 Task: Look for space in Bunbury, Australia from 7th July, 2023 to 15th July, 2023 for 6 adults in price range Rs.15000 to Rs.20000. Place can be entire place with 3 bedrooms having 3 beds and 3 bathrooms. Property type can be guest house. Amenities needed are: washing machine, . Booking option can be shelf check-in. Required host language is English.
Action: Mouse moved to (462, 95)
Screenshot: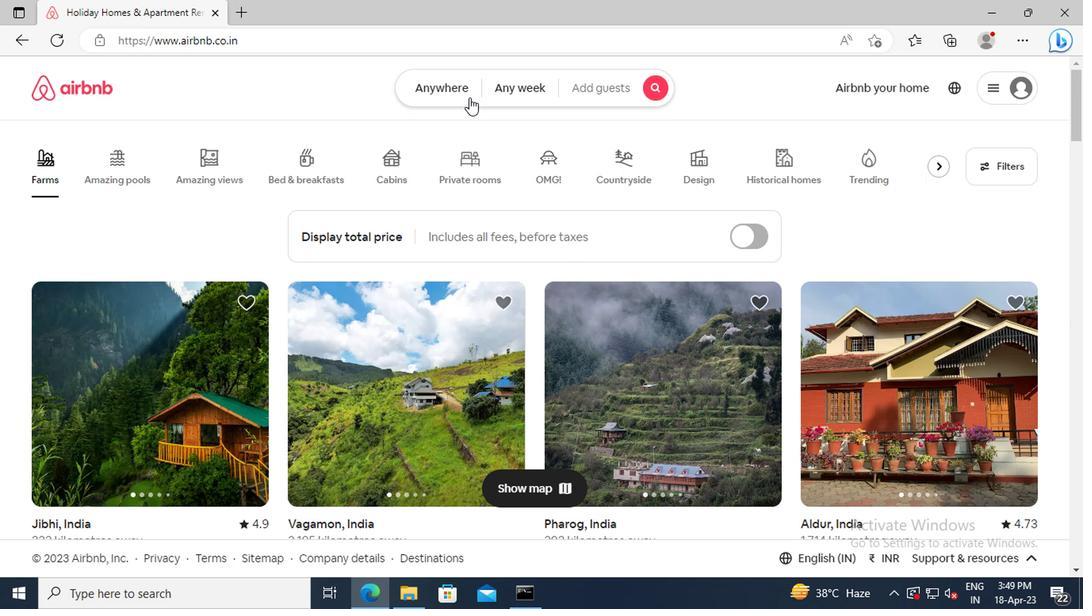 
Action: Mouse pressed left at (462, 95)
Screenshot: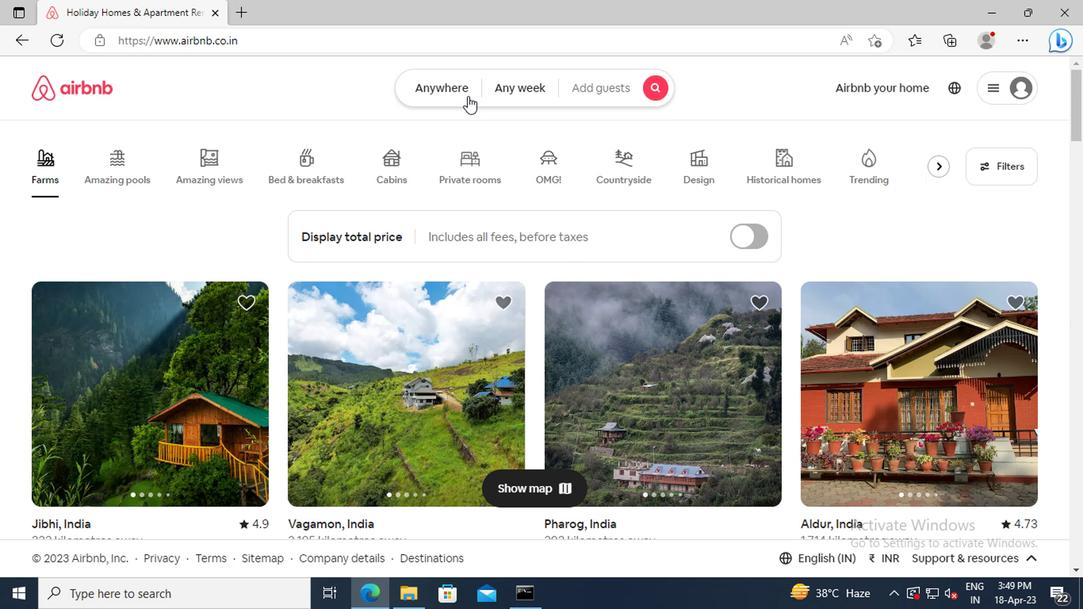
Action: Mouse moved to (333, 151)
Screenshot: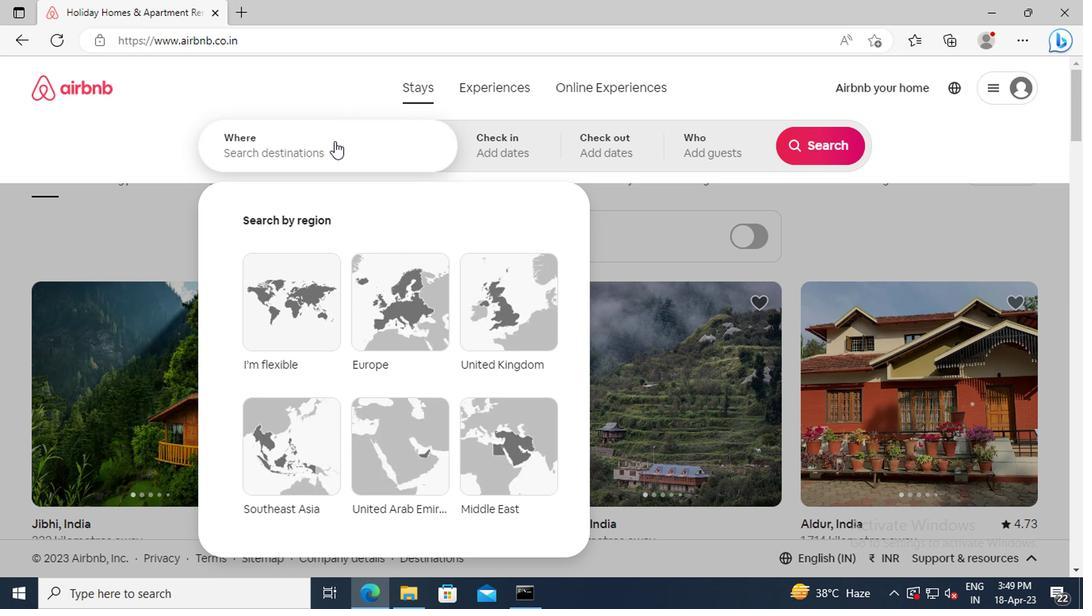 
Action: Mouse pressed left at (333, 151)
Screenshot: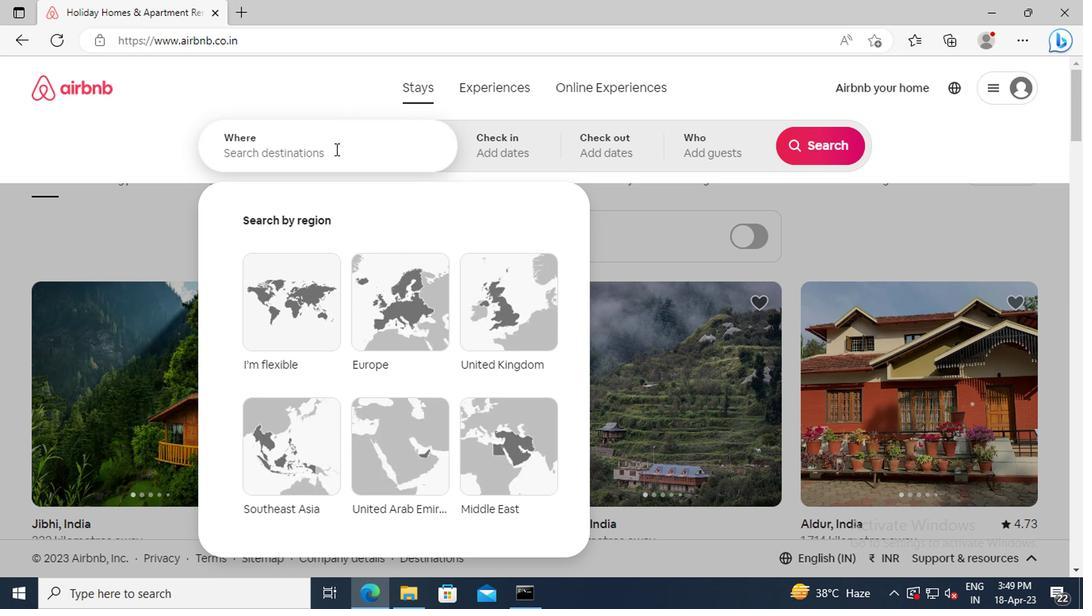 
Action: Key pressed <Key.shift>BUNBURY,<Key.space><Key.shift_r>AUSTRALIA<Key.enter>
Screenshot: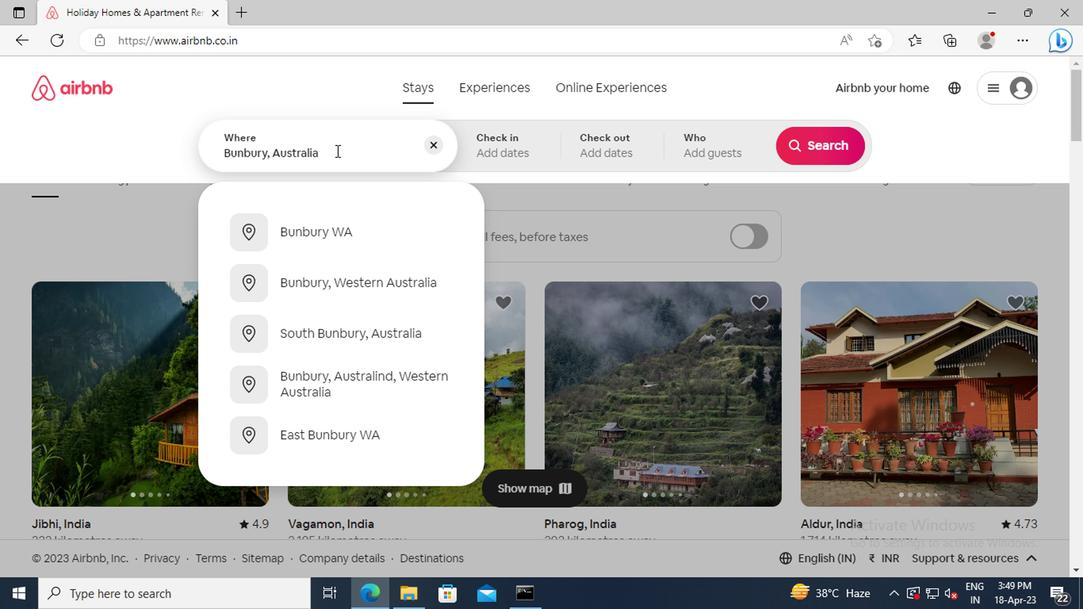 
Action: Mouse moved to (799, 274)
Screenshot: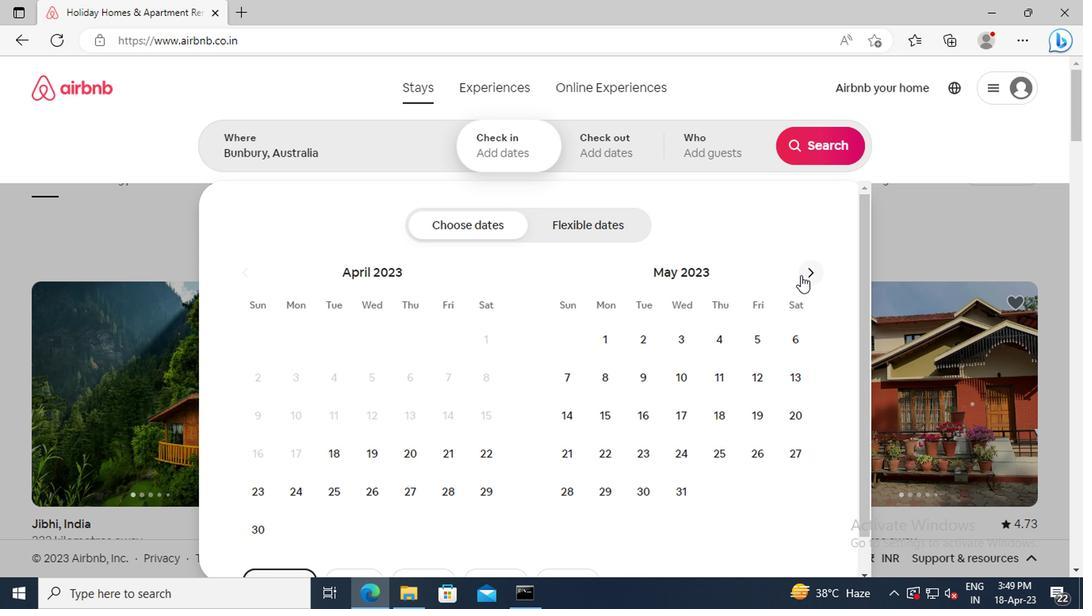 
Action: Mouse pressed left at (799, 274)
Screenshot: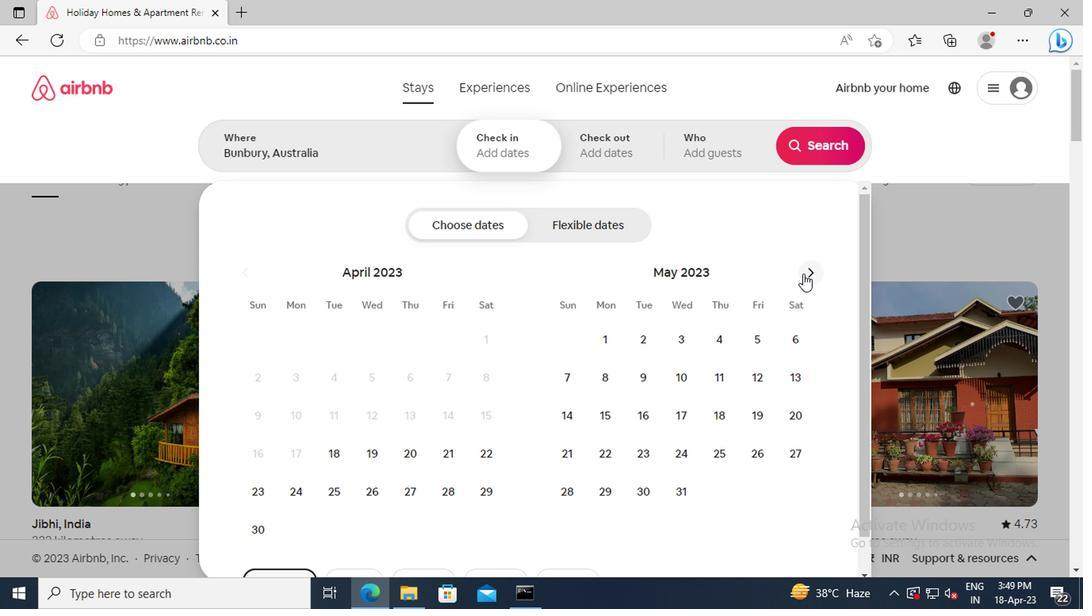 
Action: Mouse moved to (802, 273)
Screenshot: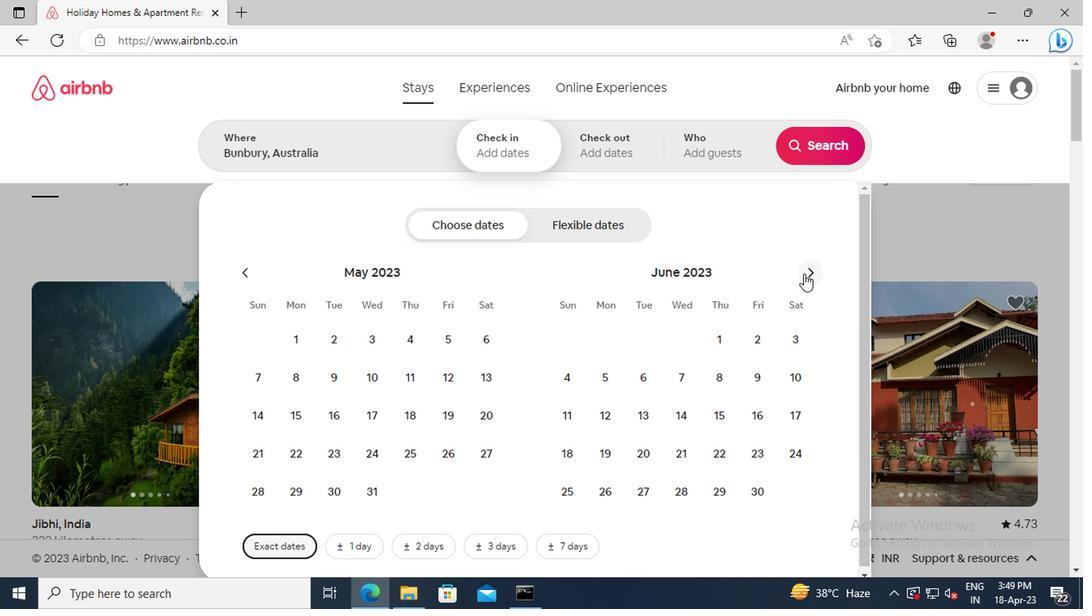 
Action: Mouse pressed left at (802, 273)
Screenshot: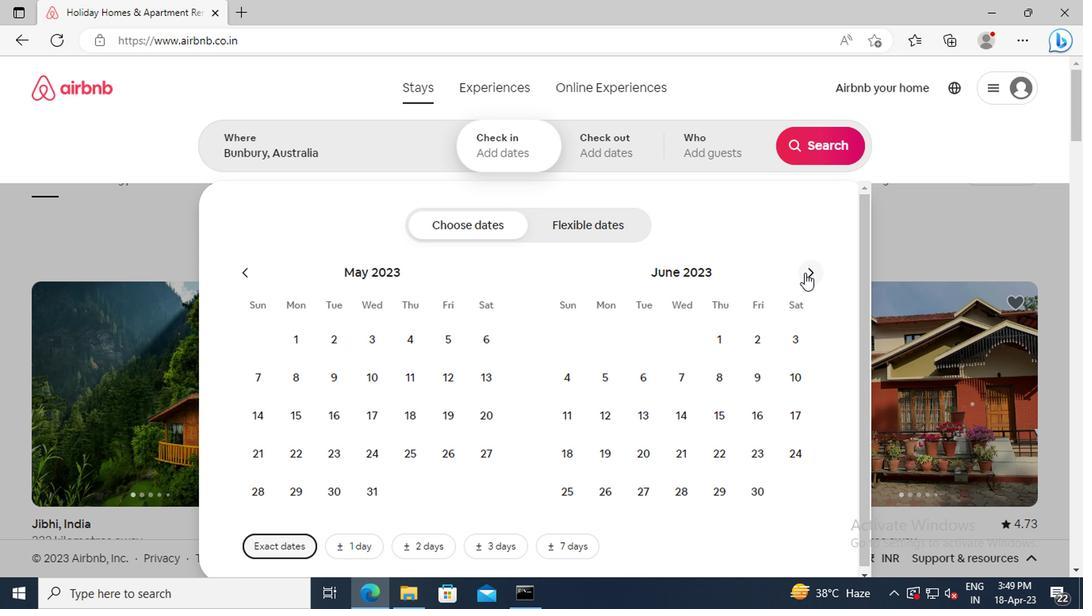 
Action: Mouse moved to (759, 369)
Screenshot: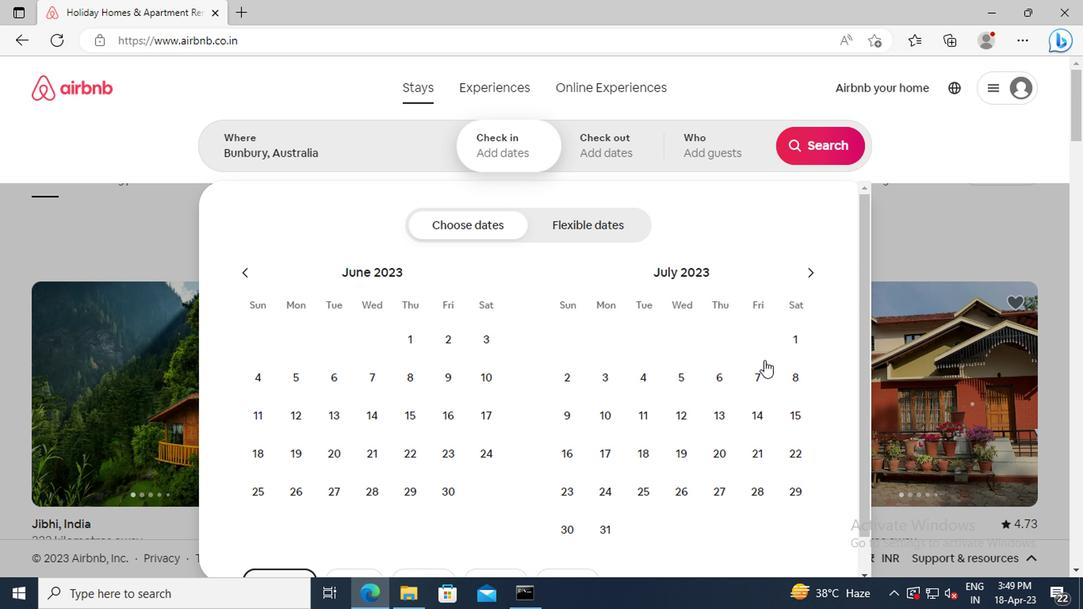 
Action: Mouse pressed left at (759, 369)
Screenshot: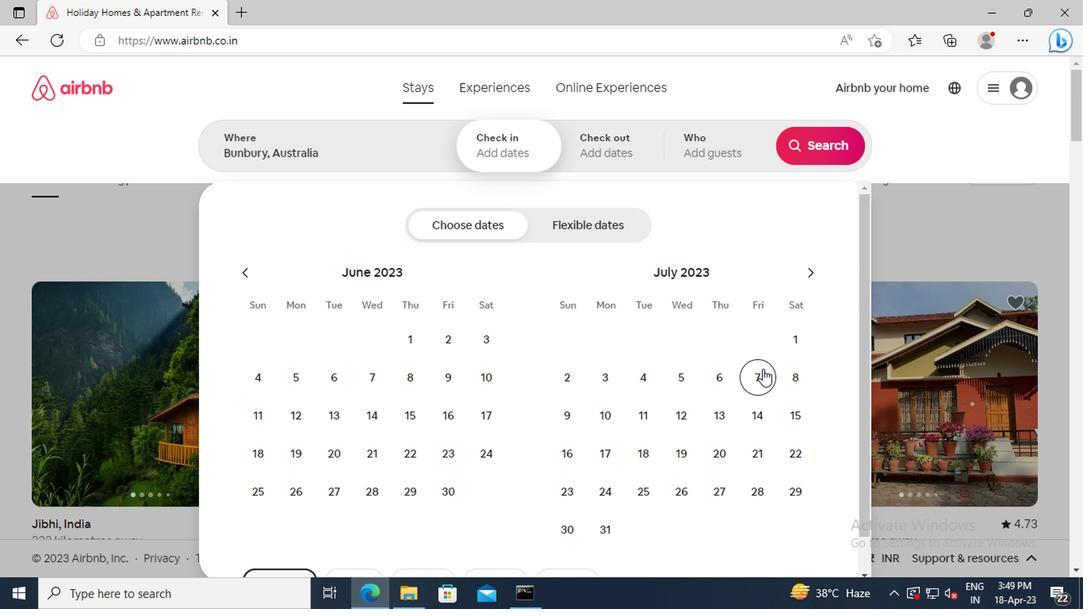 
Action: Mouse moved to (786, 416)
Screenshot: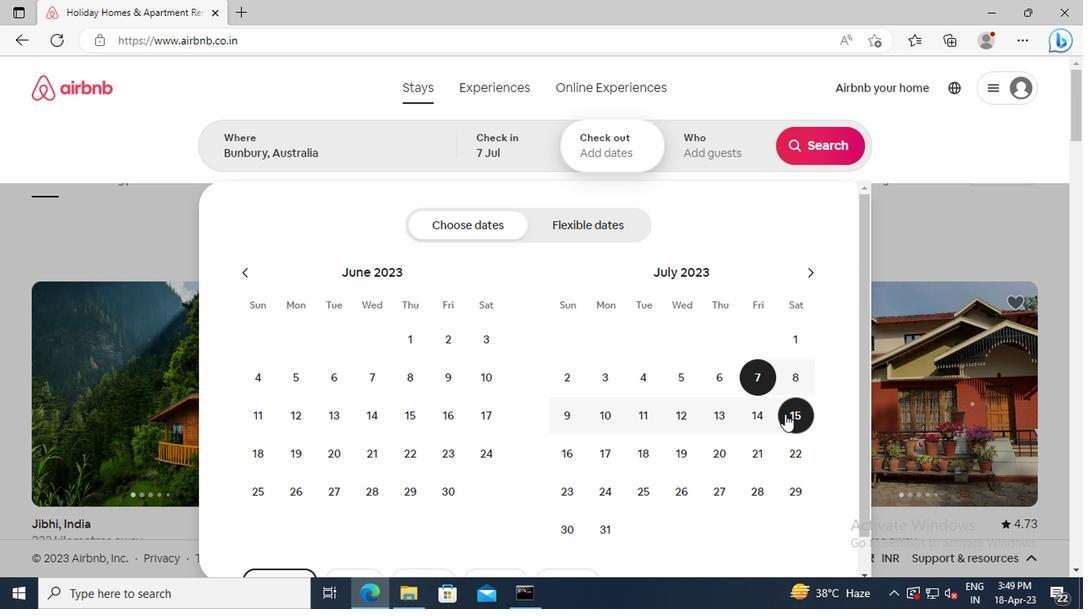 
Action: Mouse pressed left at (786, 416)
Screenshot: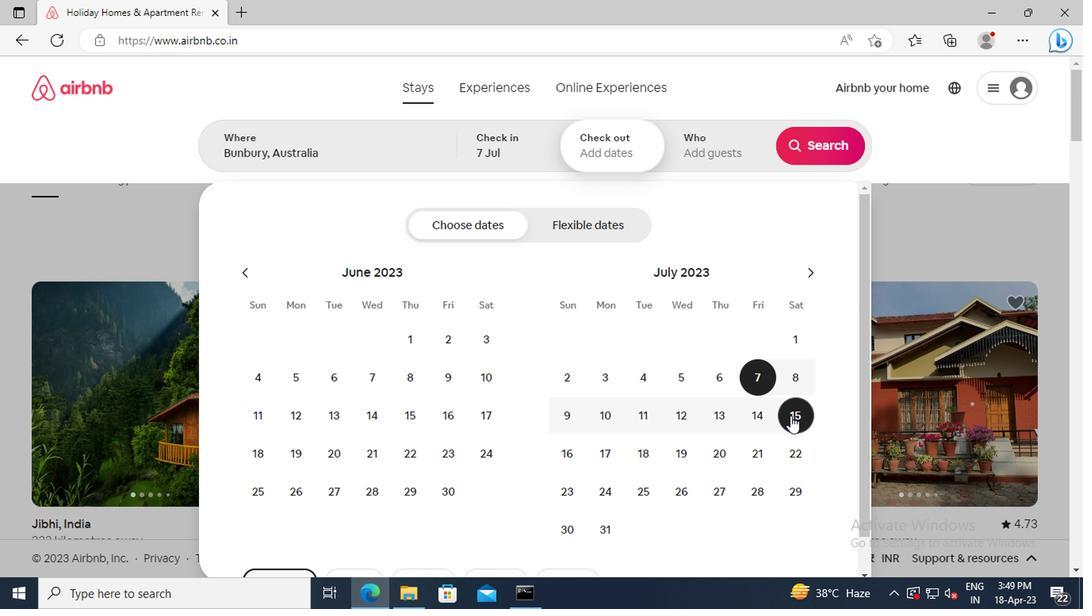 
Action: Mouse moved to (703, 145)
Screenshot: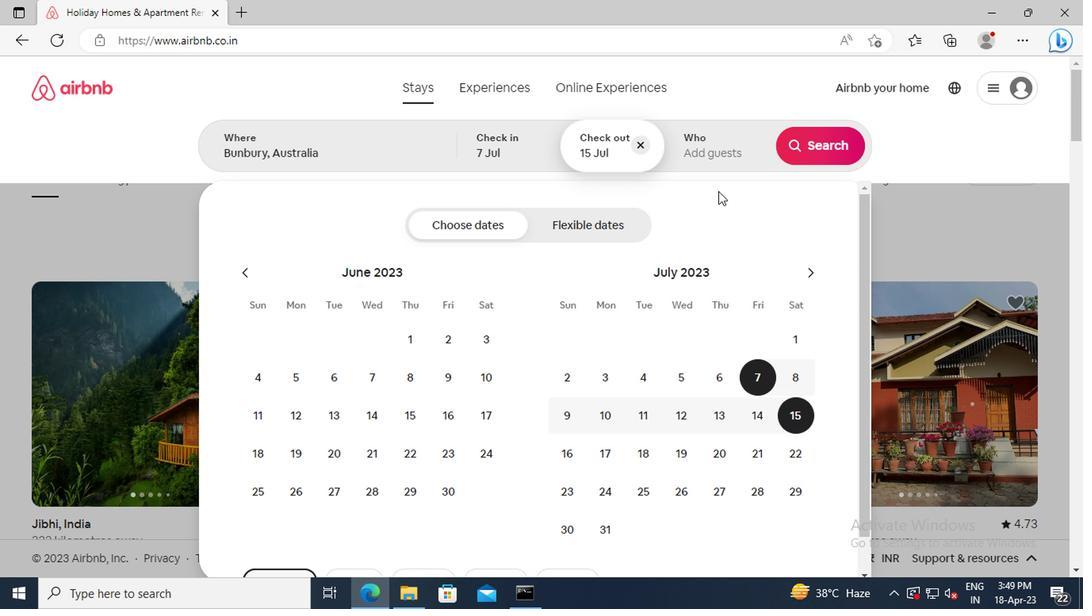 
Action: Mouse pressed left at (703, 145)
Screenshot: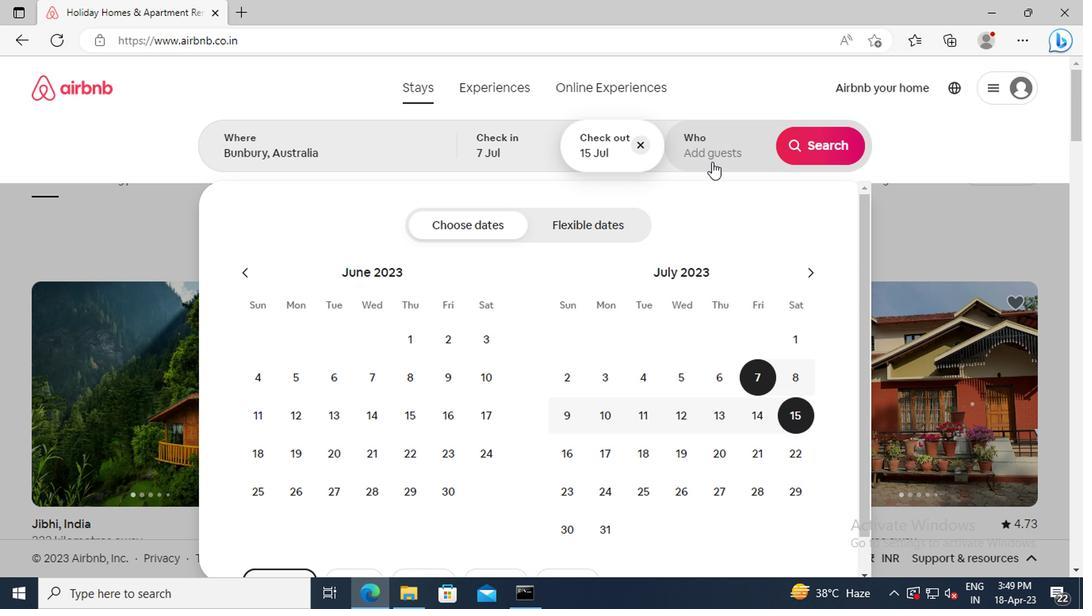 
Action: Mouse moved to (824, 238)
Screenshot: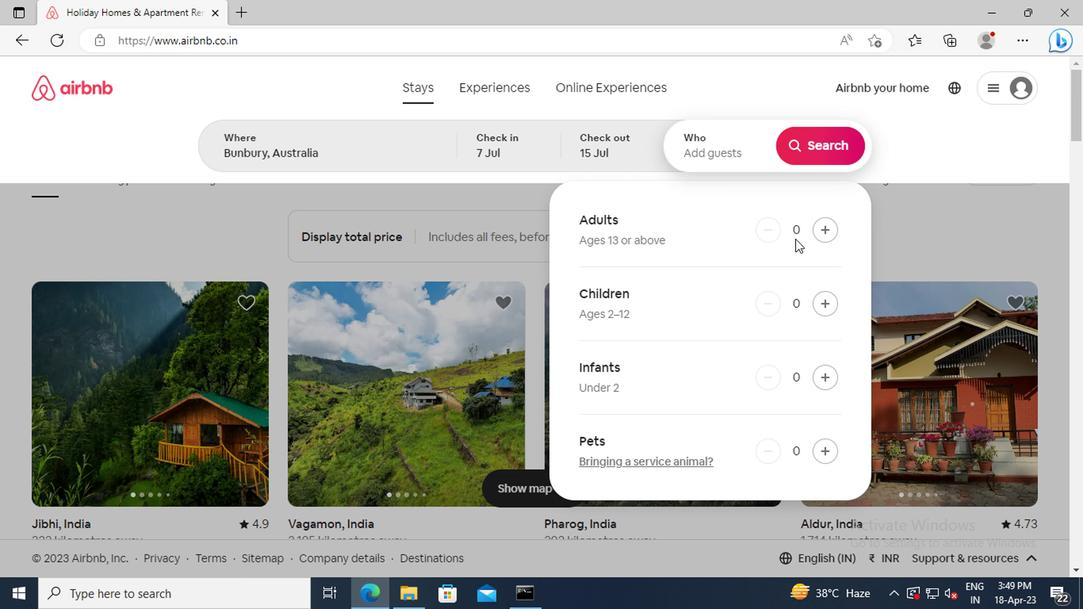 
Action: Mouse pressed left at (824, 238)
Screenshot: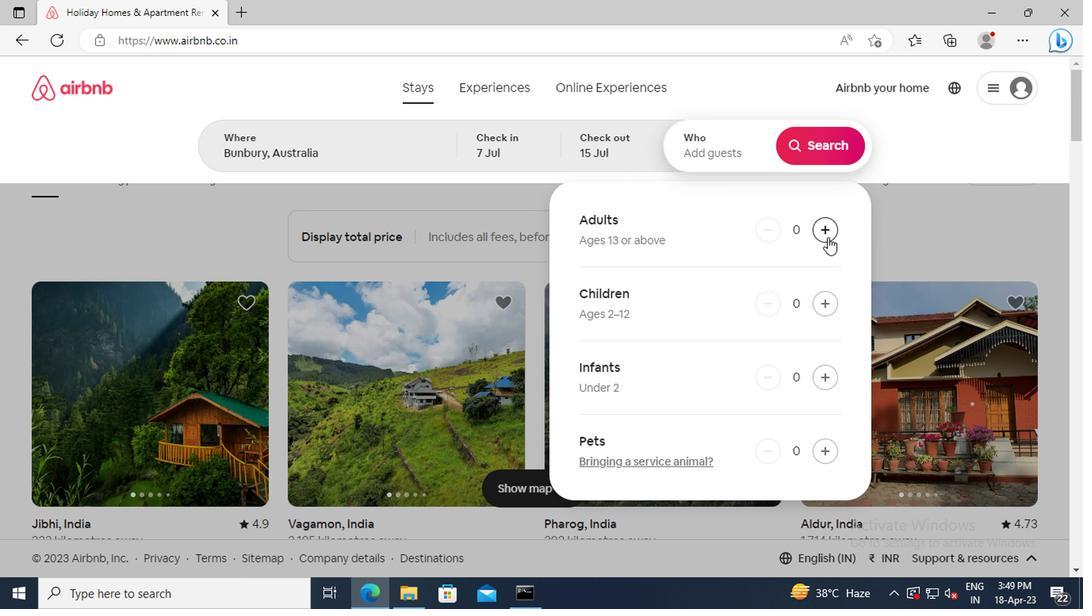 
Action: Mouse pressed left at (824, 238)
Screenshot: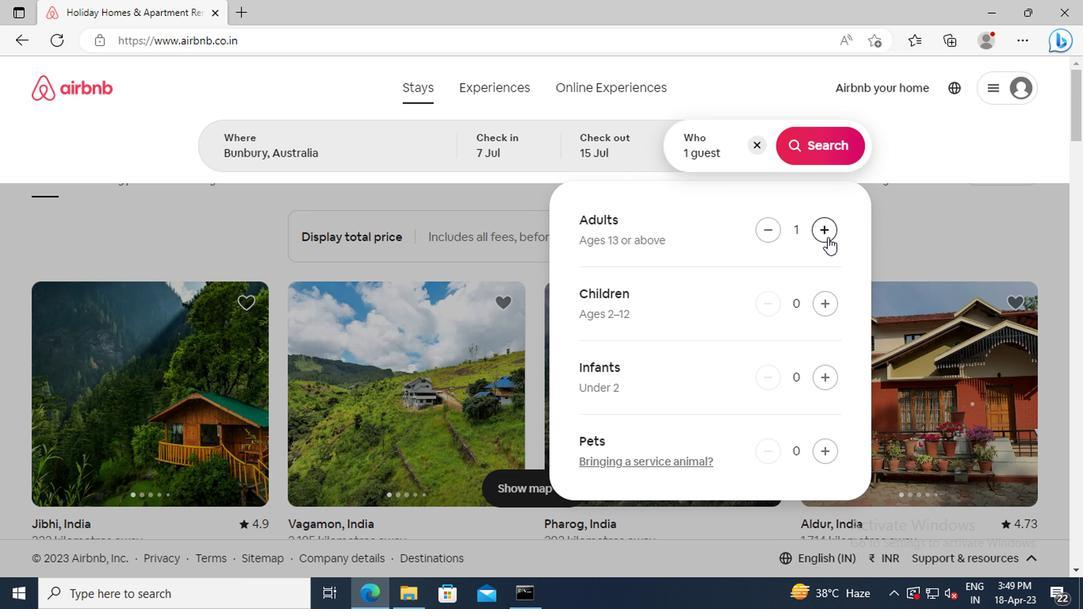 
Action: Mouse pressed left at (824, 238)
Screenshot: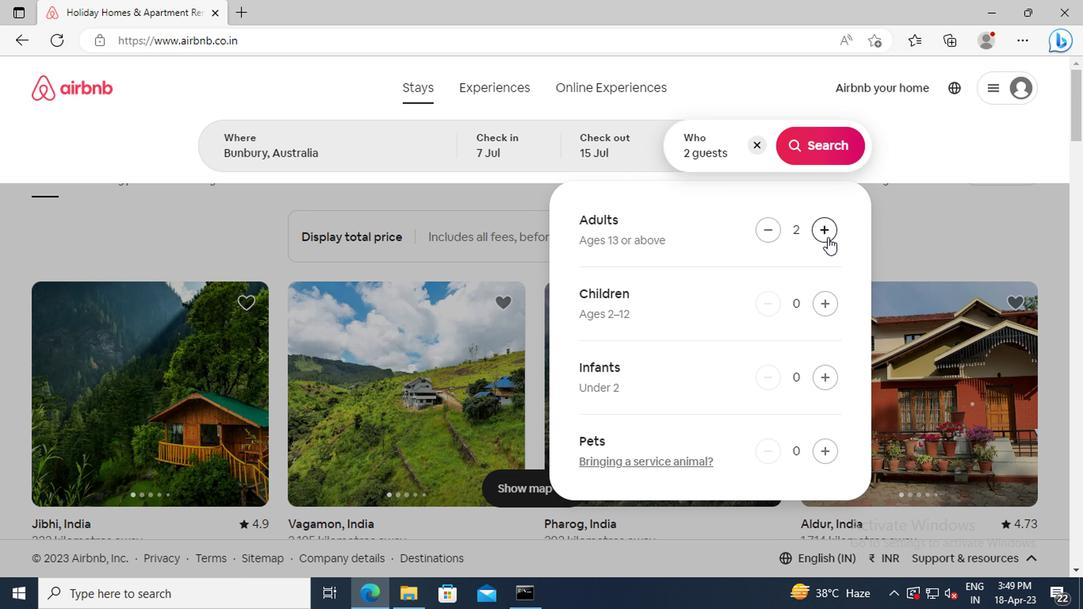 
Action: Mouse pressed left at (824, 238)
Screenshot: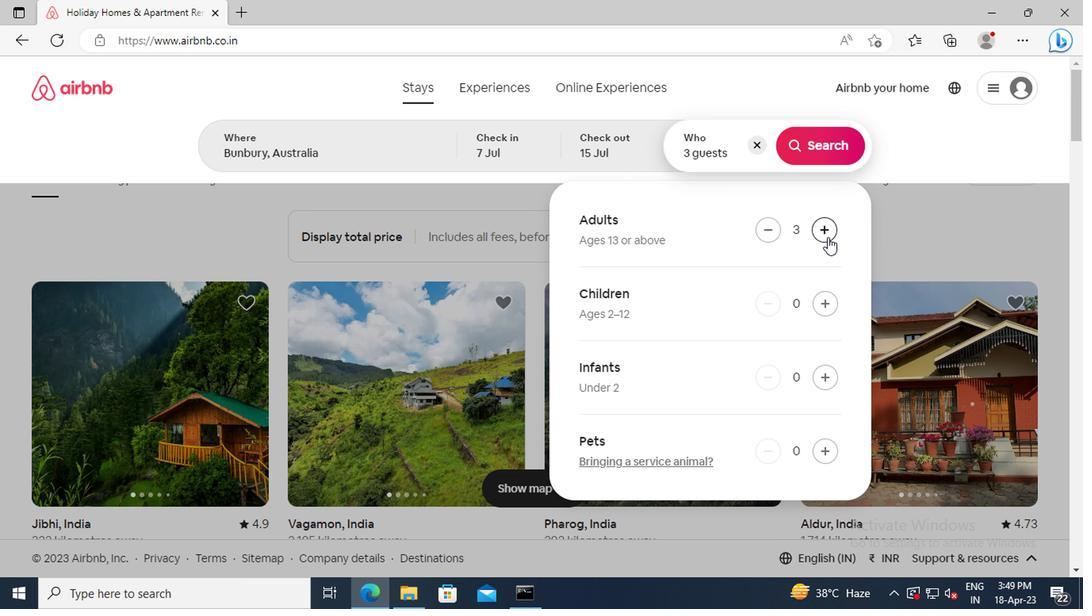 
Action: Mouse pressed left at (824, 238)
Screenshot: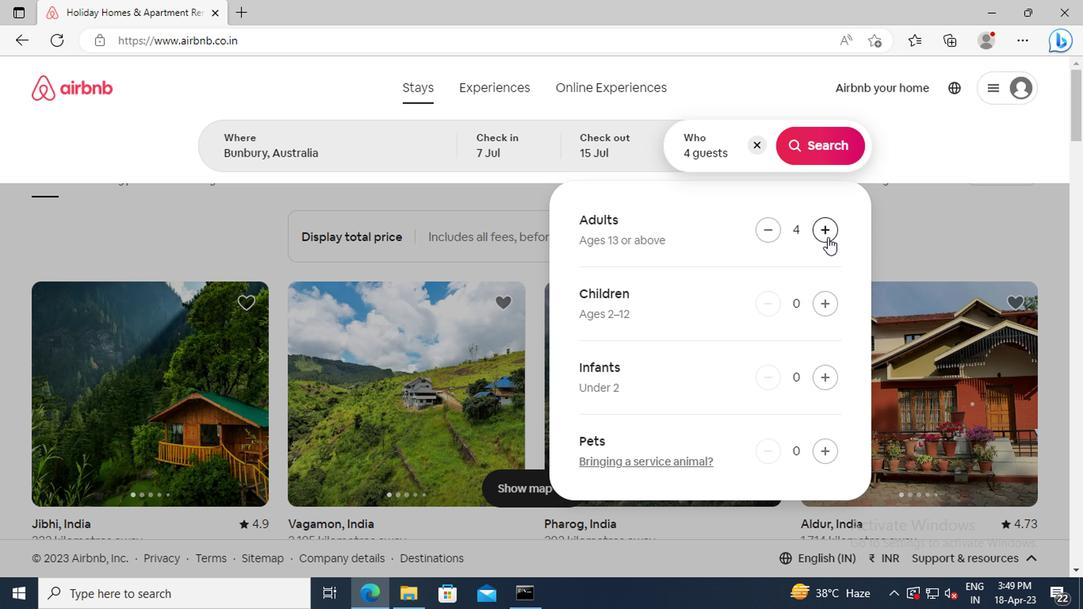 
Action: Mouse pressed left at (824, 238)
Screenshot: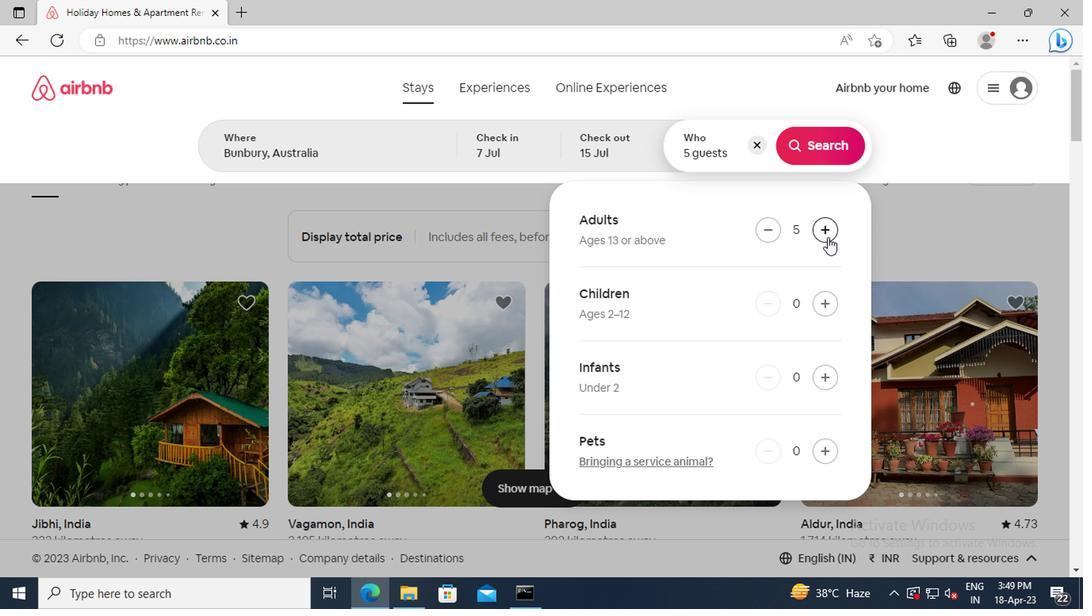 
Action: Mouse moved to (831, 150)
Screenshot: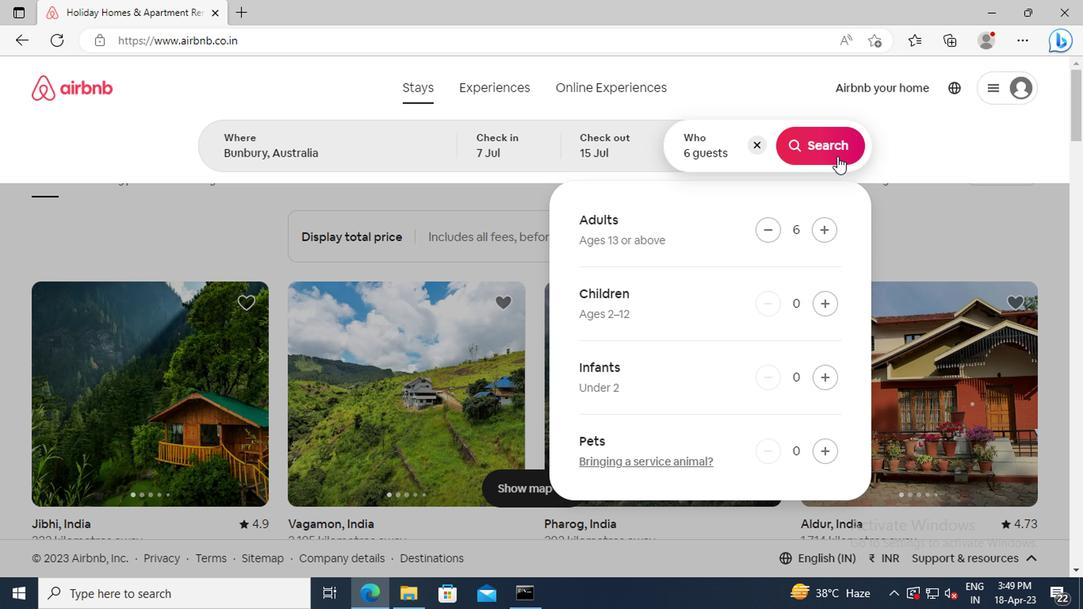 
Action: Mouse pressed left at (831, 150)
Screenshot: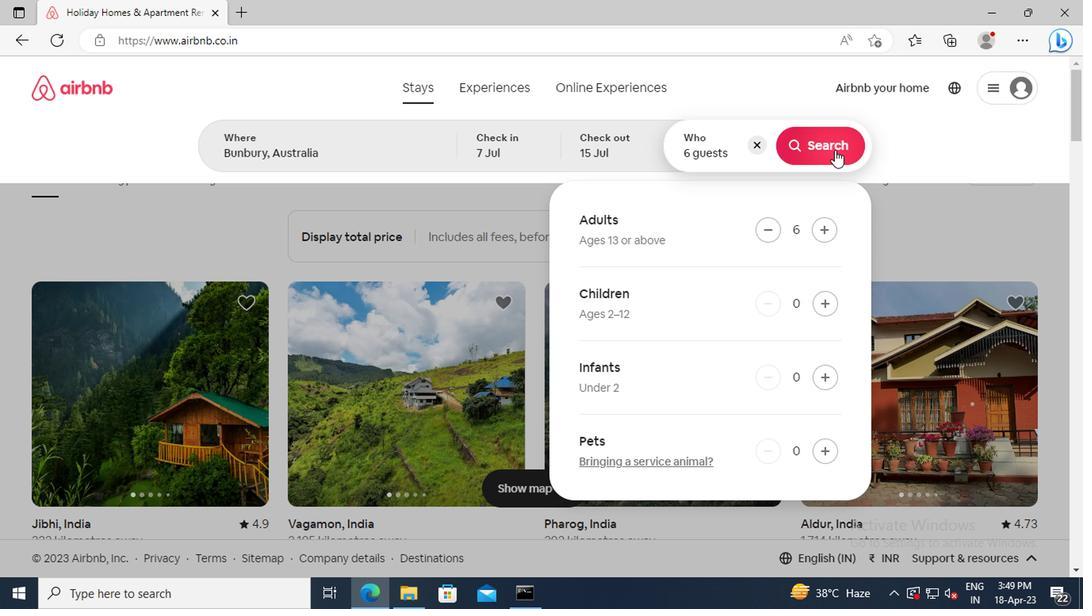 
Action: Mouse moved to (1004, 153)
Screenshot: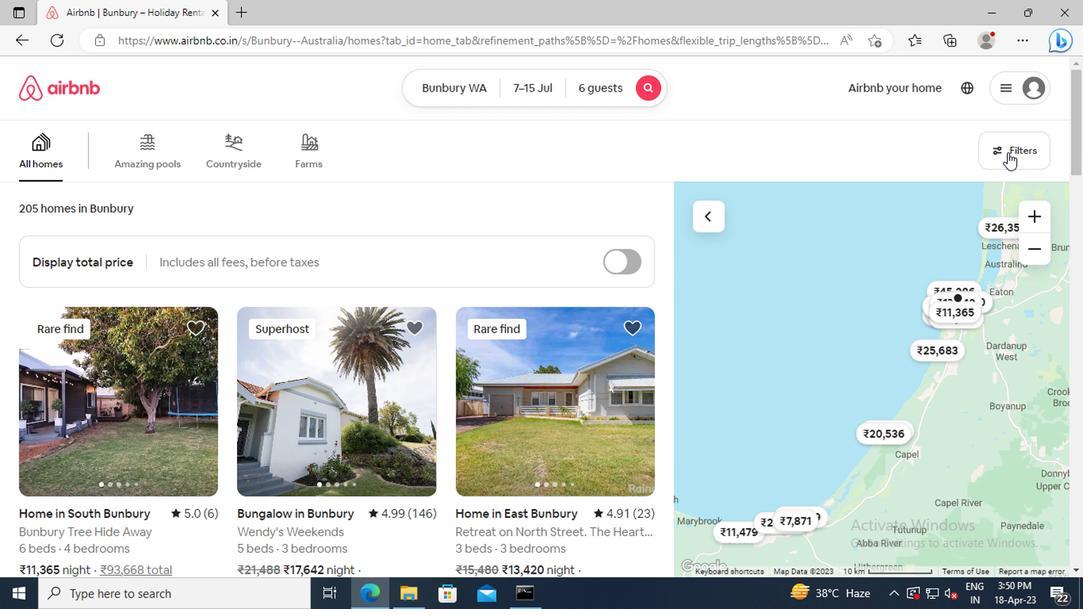 
Action: Mouse pressed left at (1004, 153)
Screenshot: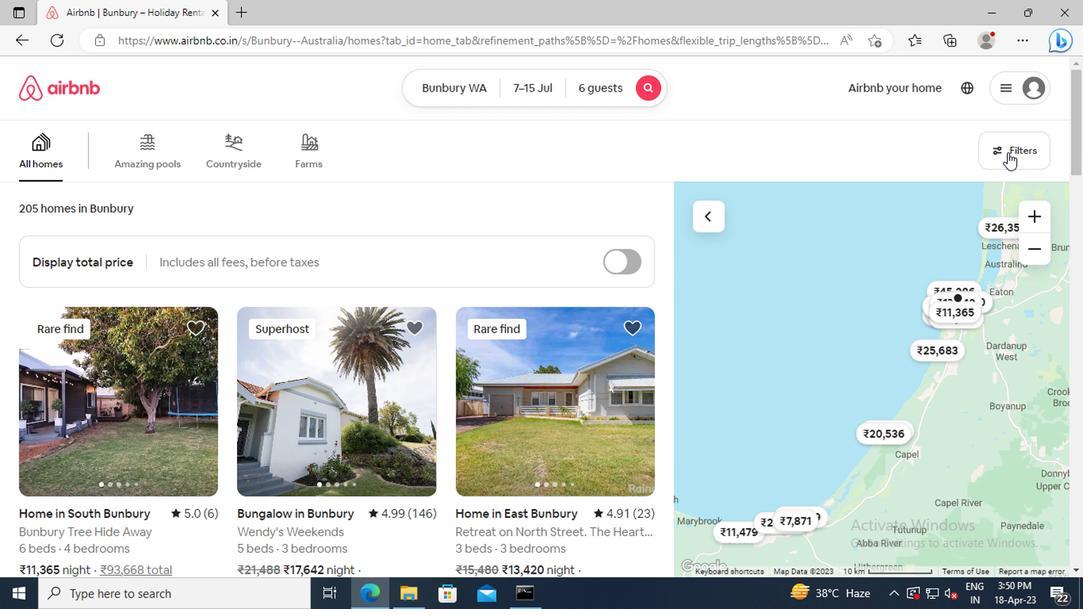 
Action: Mouse moved to (344, 351)
Screenshot: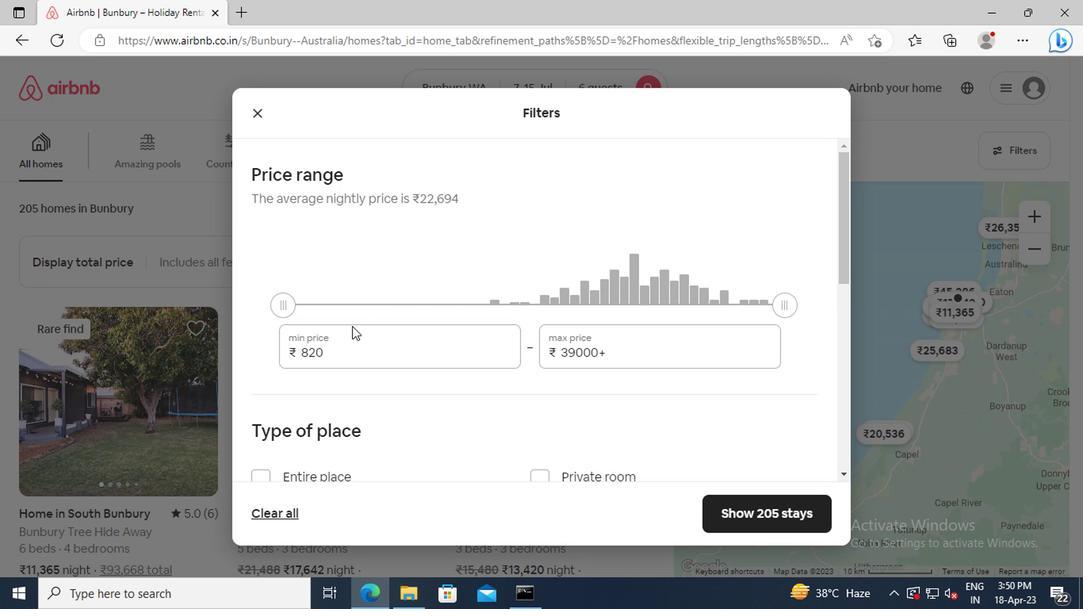 
Action: Mouse pressed left at (344, 351)
Screenshot: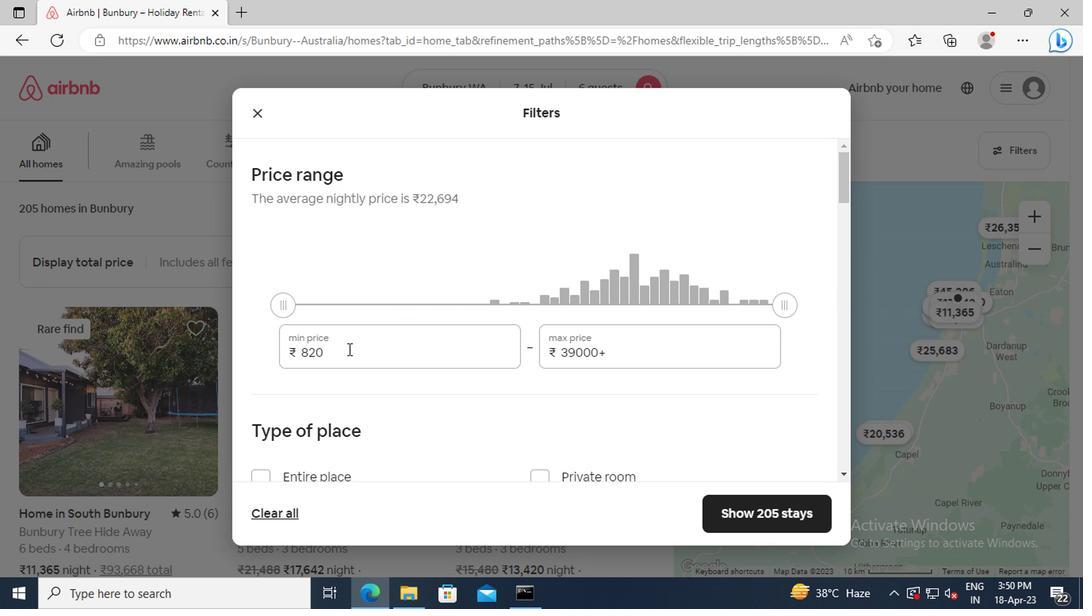 
Action: Key pressed <Key.backspace><Key.backspace><Key.backspace>15000<Key.tab><Key.delete>20000
Screenshot: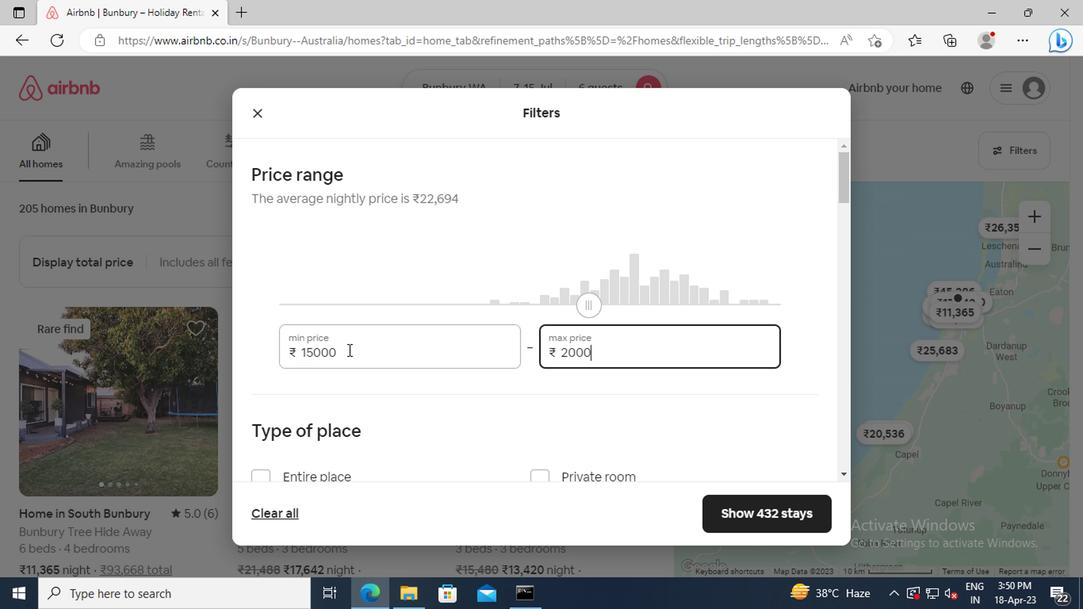 
Action: Mouse scrolled (344, 350) with delta (0, -1)
Screenshot: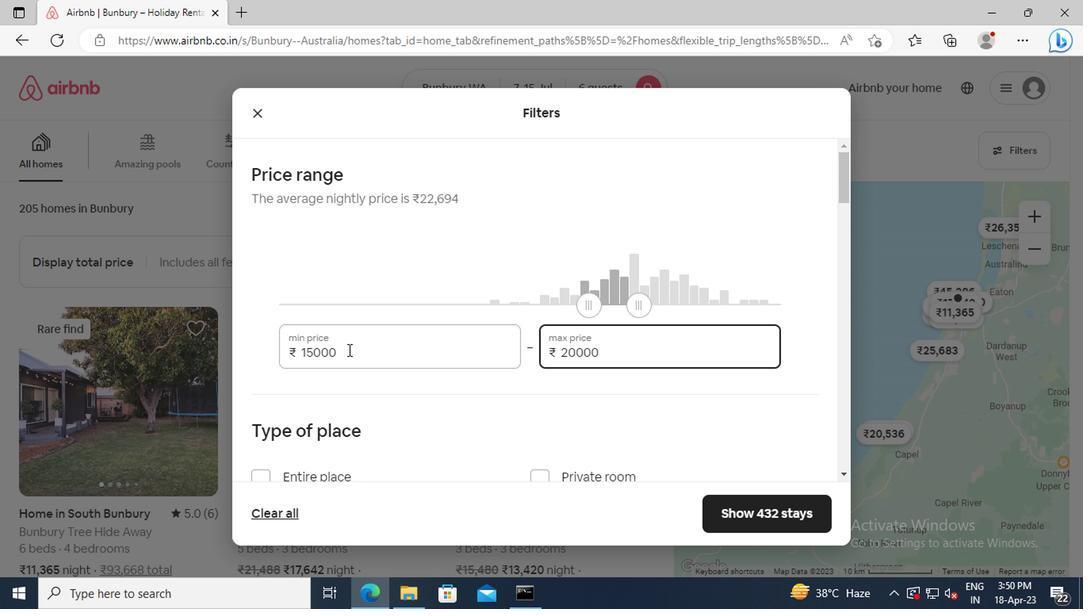 
Action: Mouse scrolled (344, 350) with delta (0, -1)
Screenshot: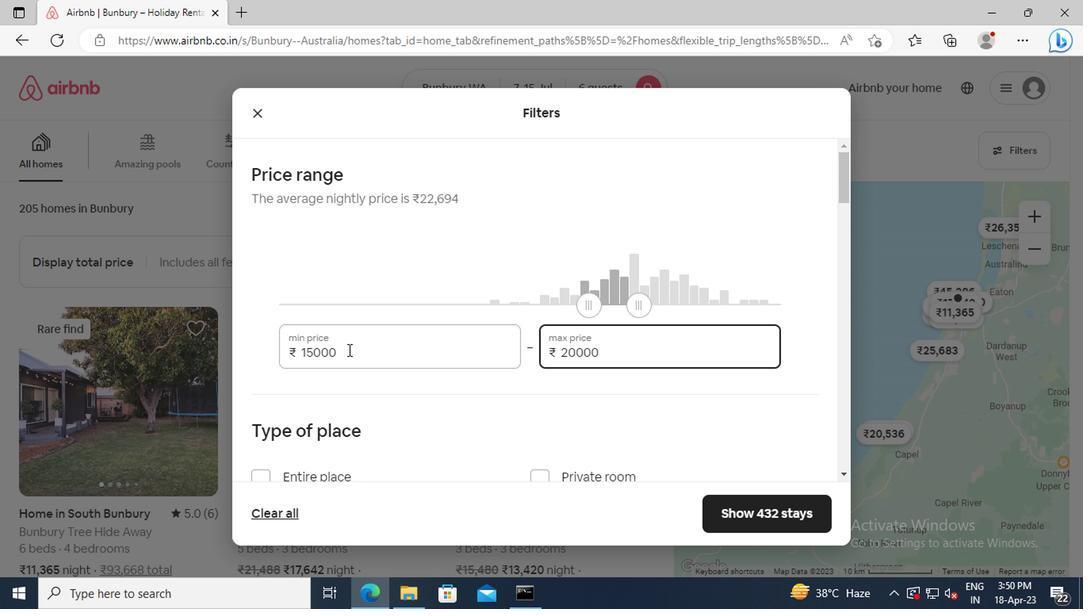 
Action: Mouse moved to (256, 375)
Screenshot: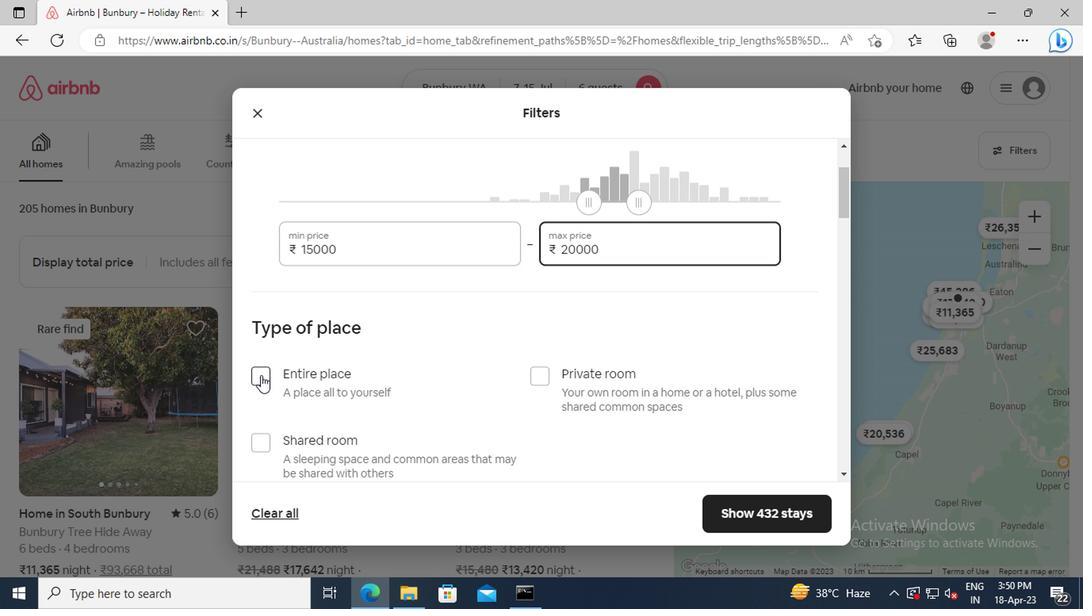 
Action: Mouse pressed left at (256, 375)
Screenshot: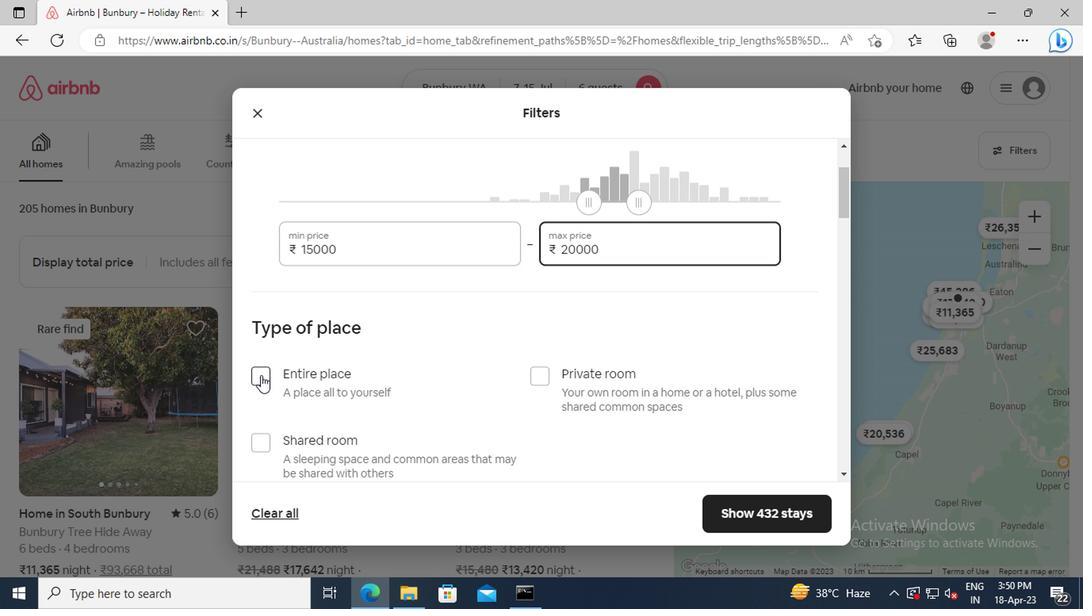 
Action: Mouse moved to (394, 339)
Screenshot: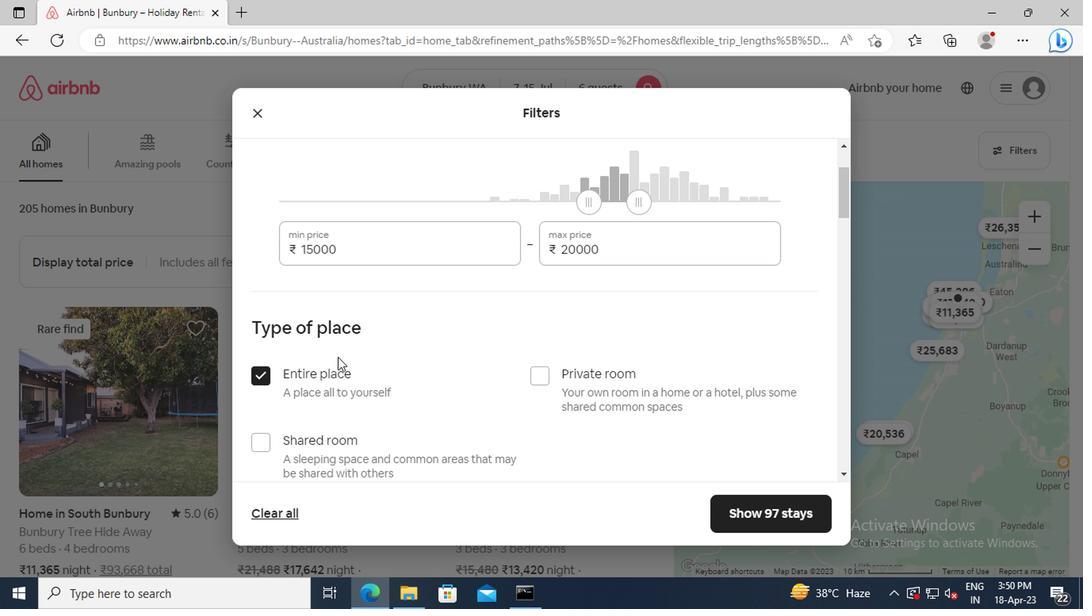 
Action: Mouse scrolled (394, 339) with delta (0, 0)
Screenshot: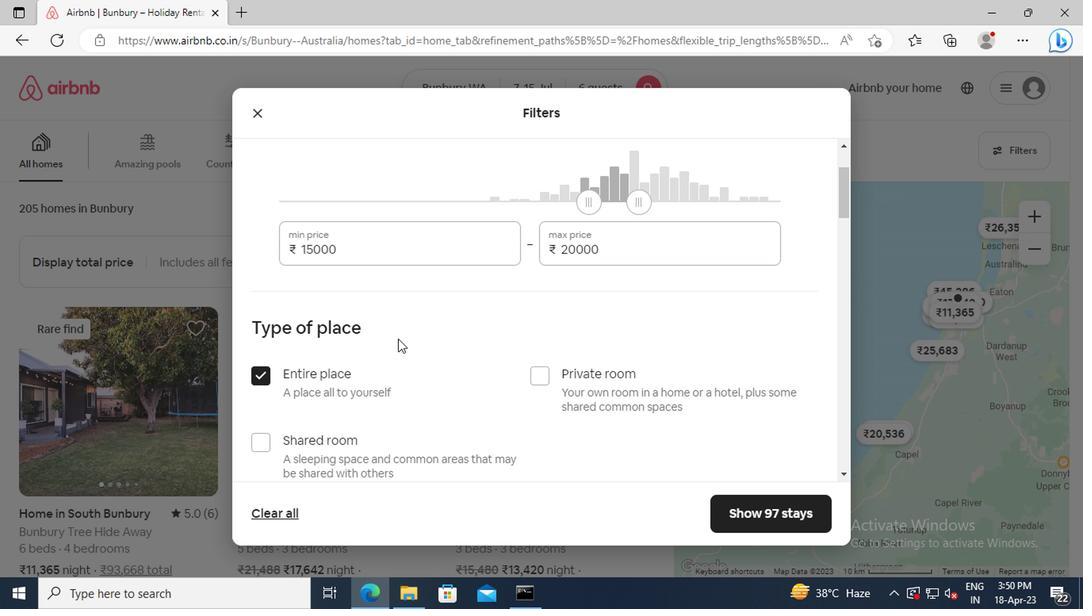 
Action: Mouse scrolled (394, 339) with delta (0, 0)
Screenshot: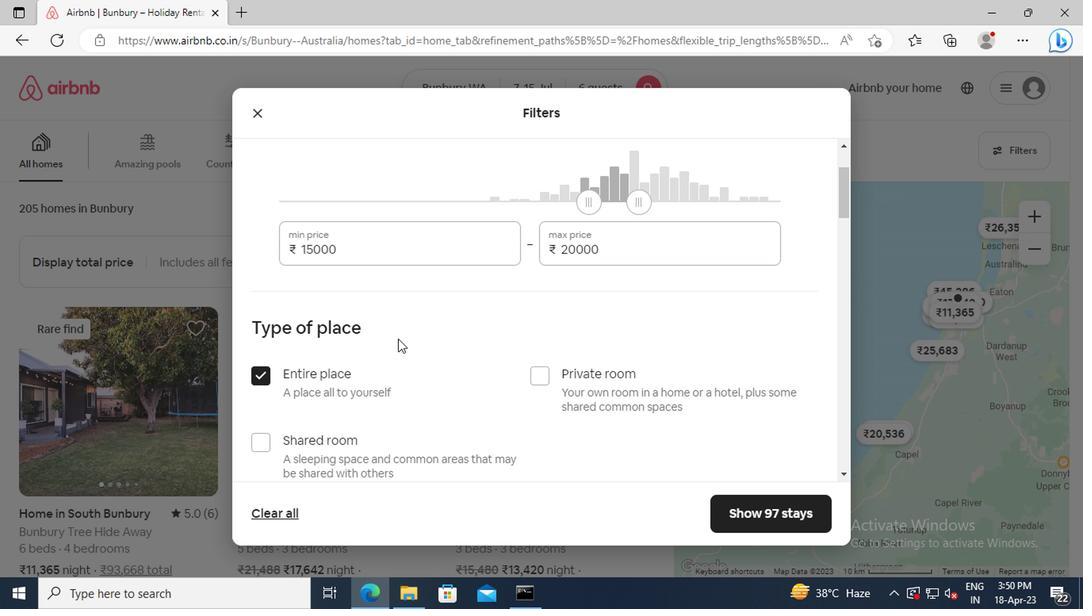 
Action: Mouse scrolled (394, 339) with delta (0, 0)
Screenshot: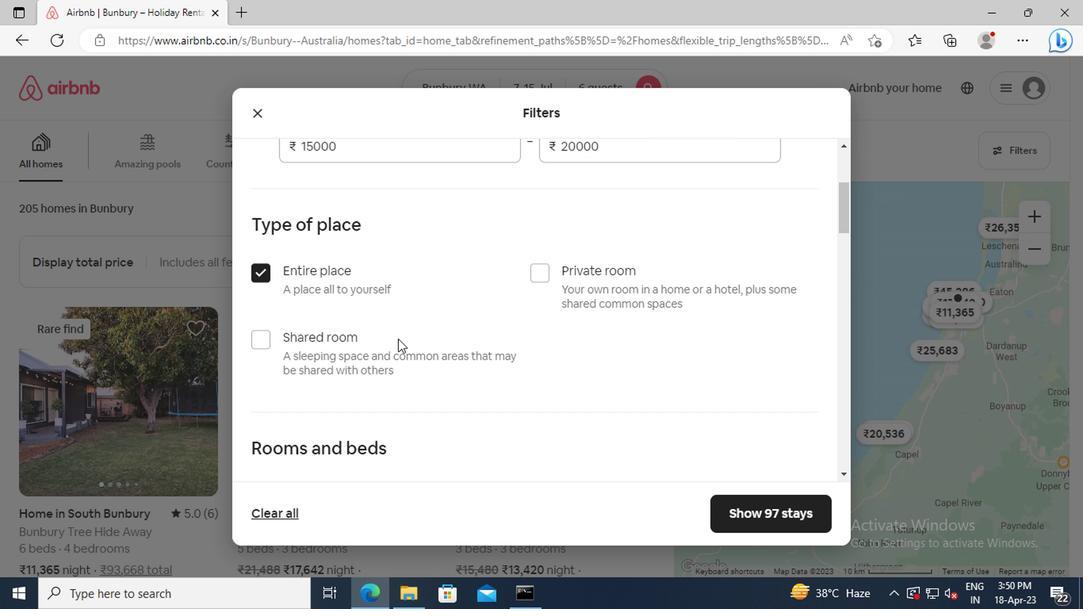 
Action: Mouse scrolled (394, 339) with delta (0, 0)
Screenshot: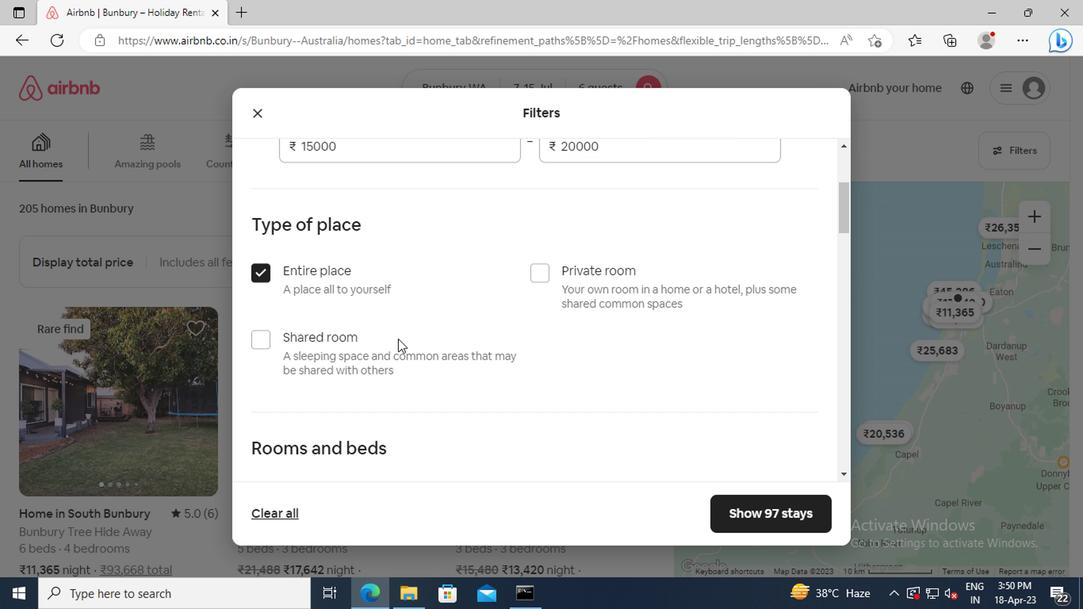 
Action: Mouse scrolled (394, 339) with delta (0, 0)
Screenshot: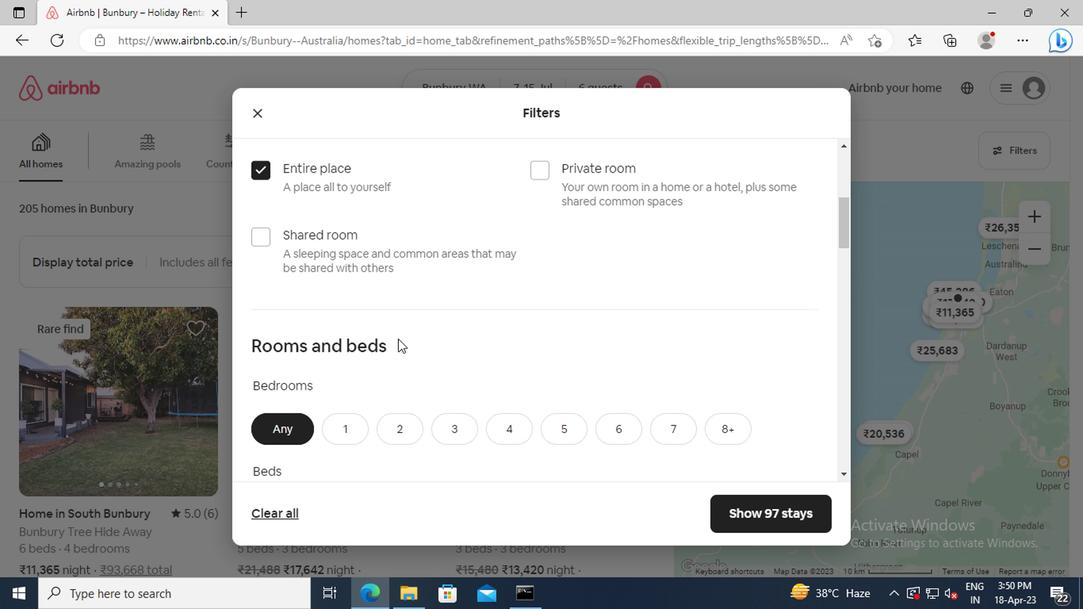 
Action: Mouse moved to (441, 377)
Screenshot: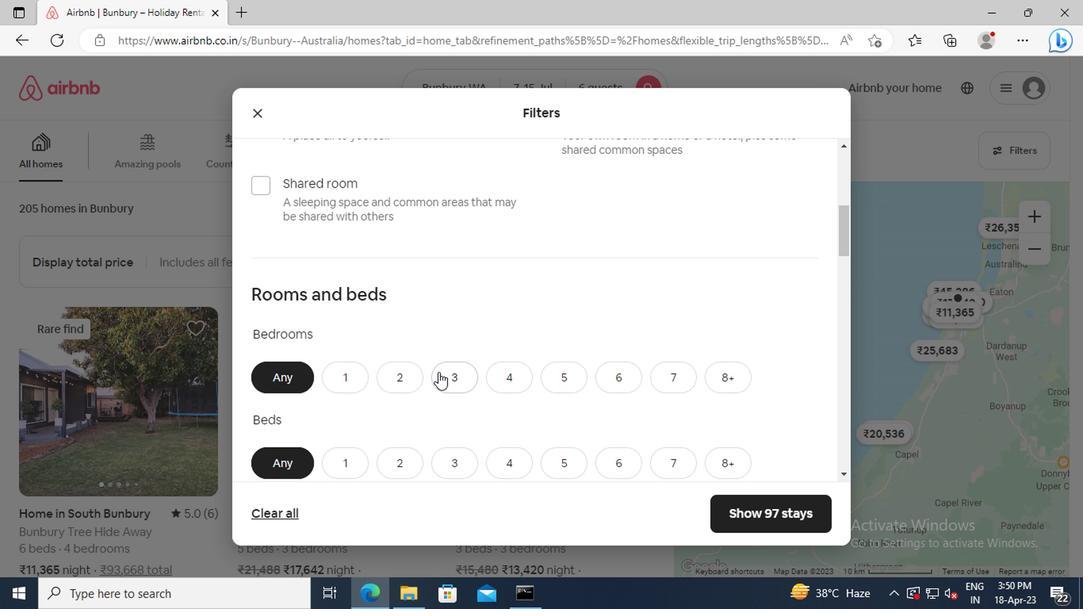 
Action: Mouse pressed left at (441, 377)
Screenshot: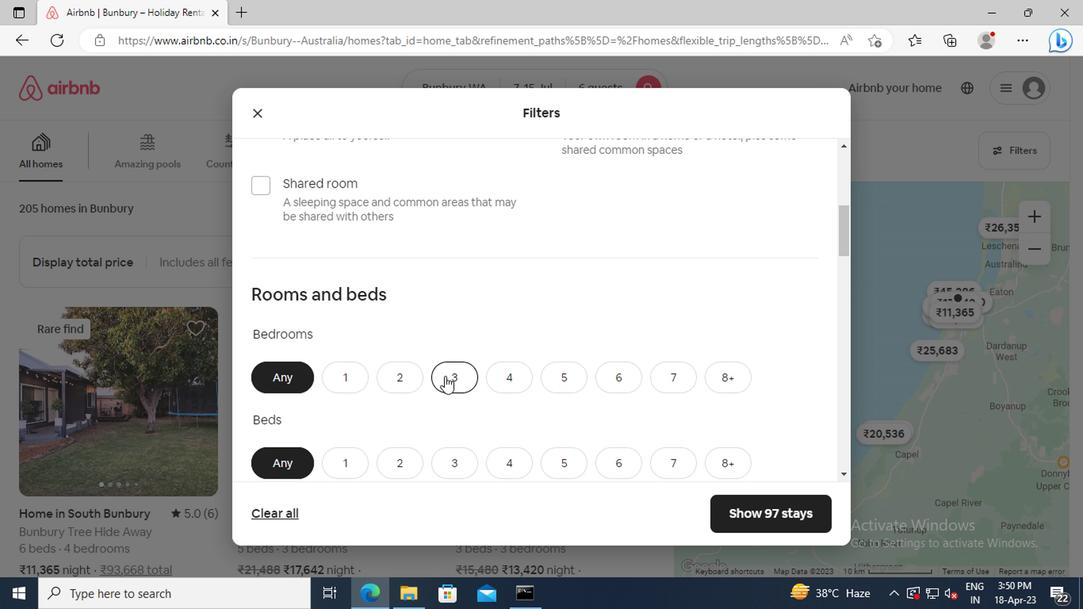 
Action: Mouse scrolled (441, 376) with delta (0, 0)
Screenshot: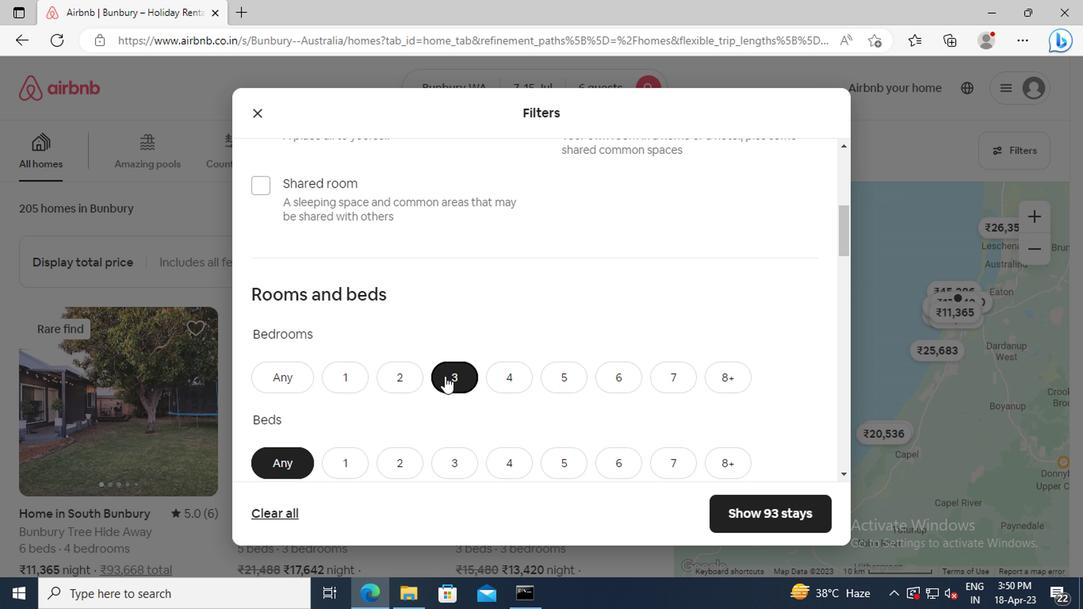 
Action: Mouse moved to (449, 406)
Screenshot: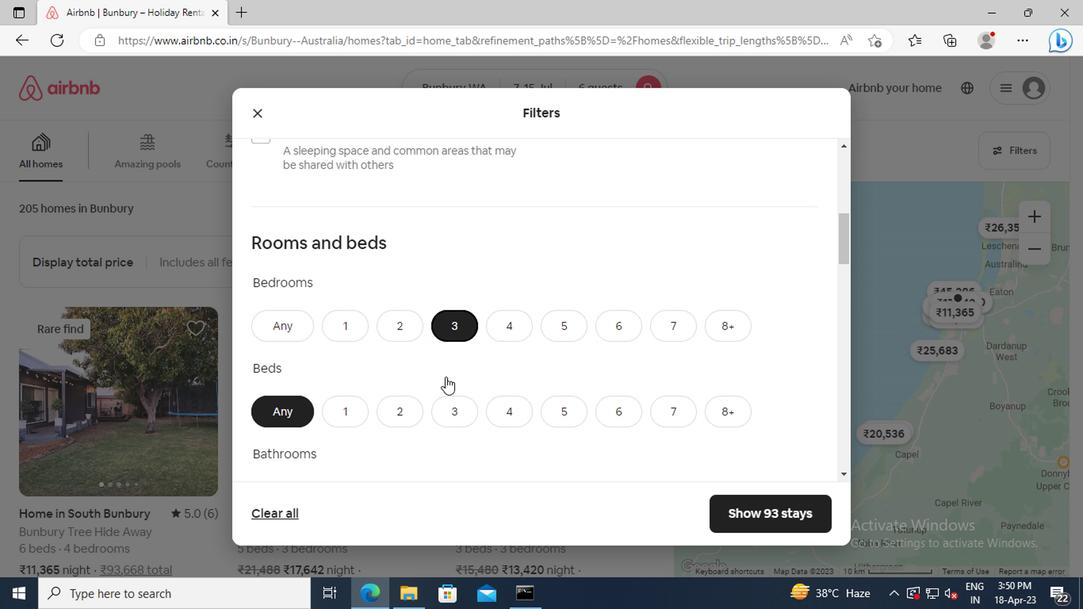 
Action: Mouse pressed left at (449, 406)
Screenshot: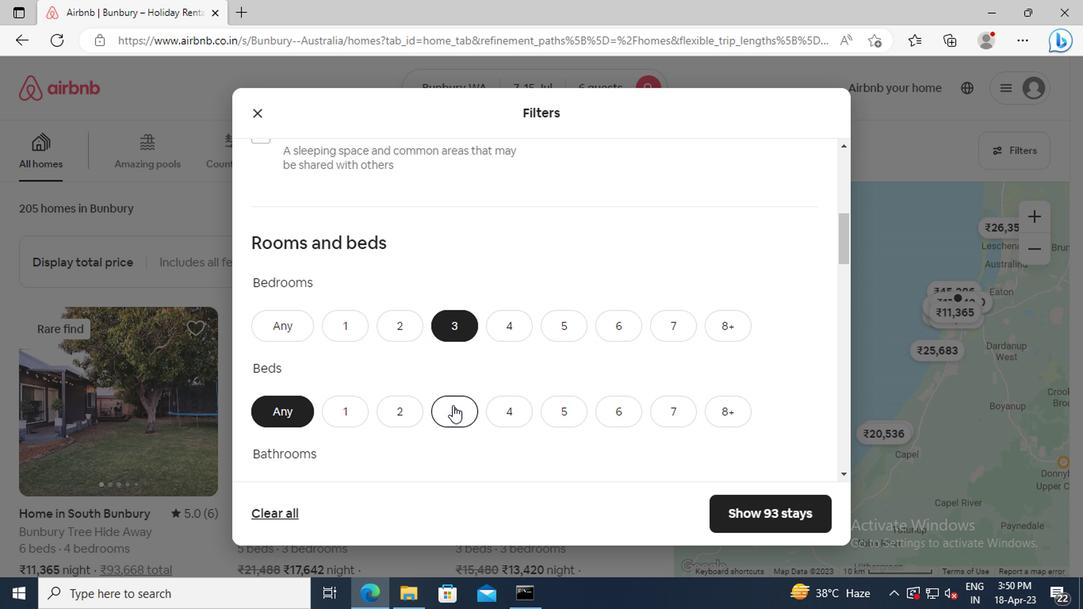 
Action: Mouse scrolled (449, 405) with delta (0, 0)
Screenshot: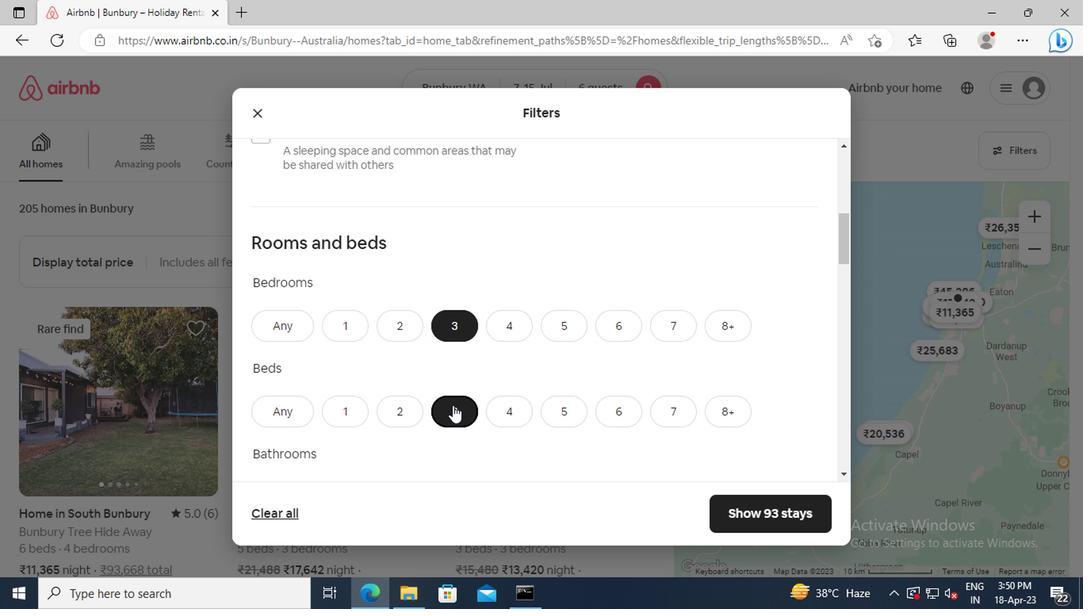 
Action: Mouse scrolled (449, 405) with delta (0, 0)
Screenshot: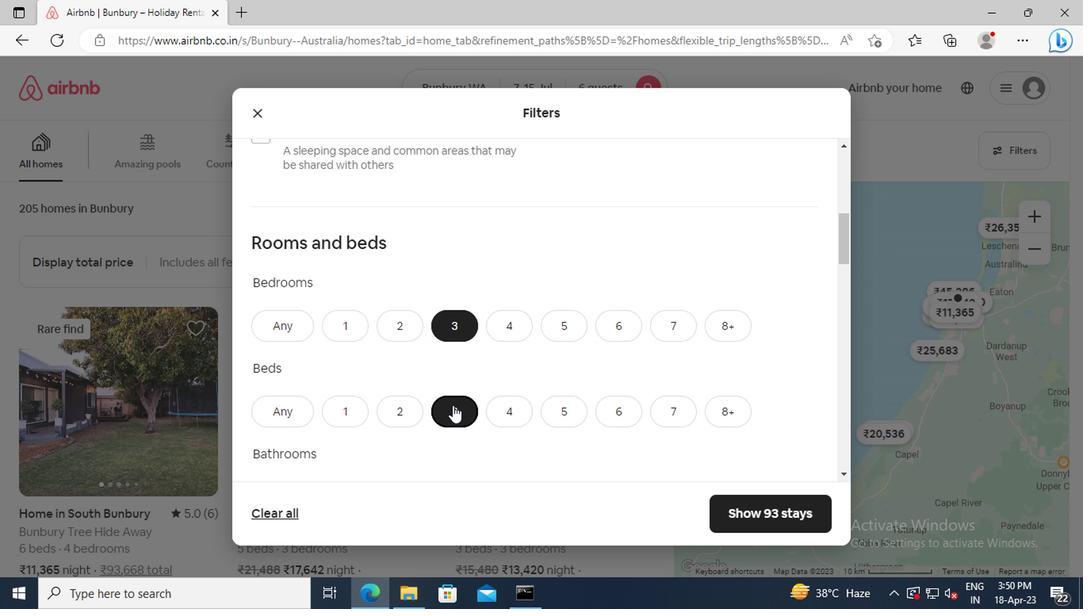 
Action: Mouse moved to (442, 399)
Screenshot: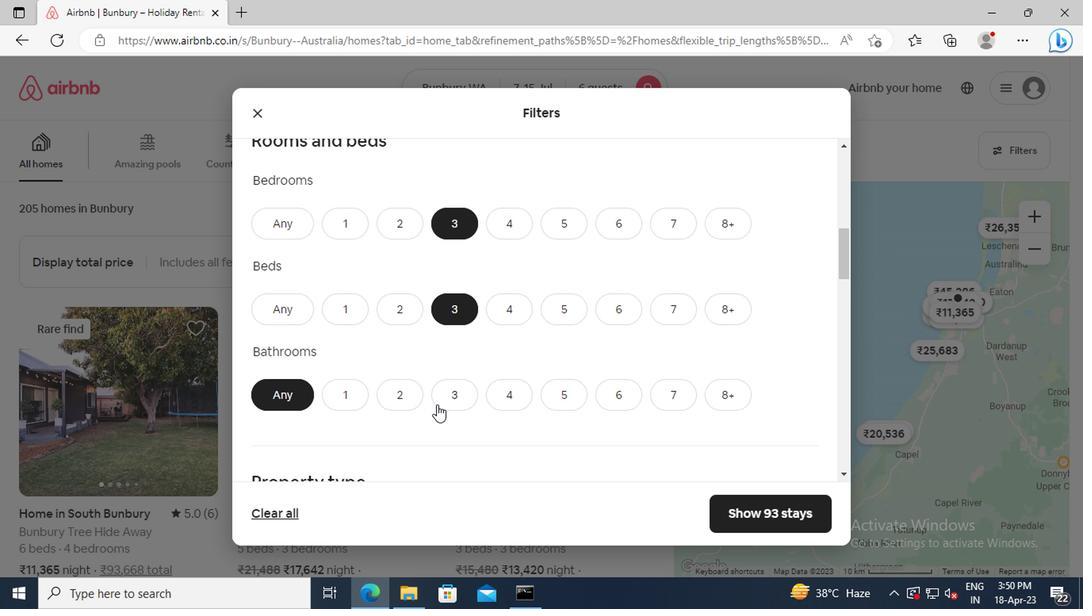 
Action: Mouse pressed left at (442, 399)
Screenshot: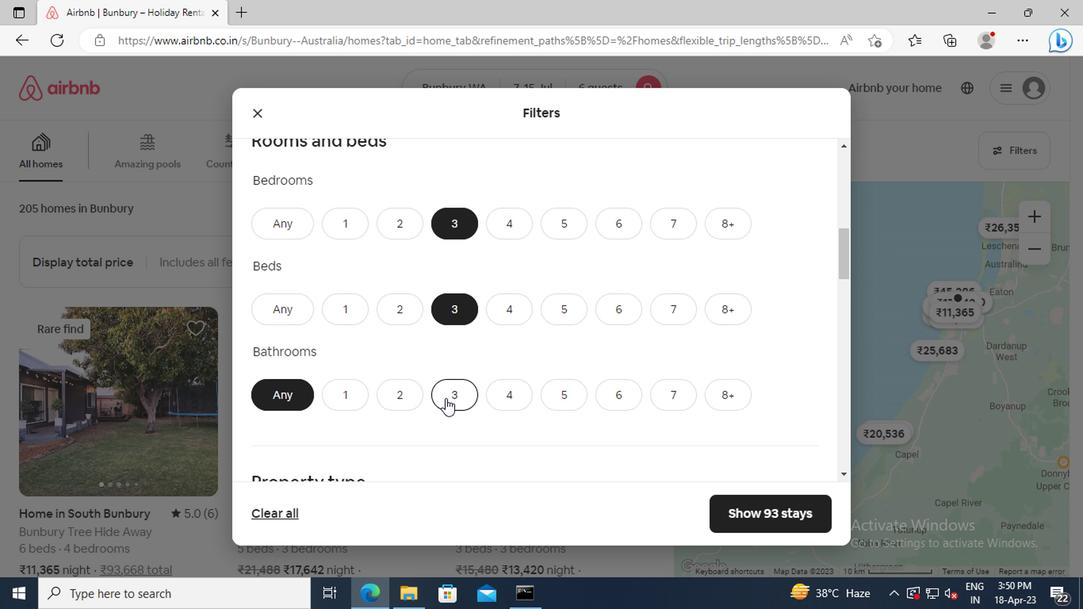 
Action: Mouse scrolled (442, 398) with delta (0, 0)
Screenshot: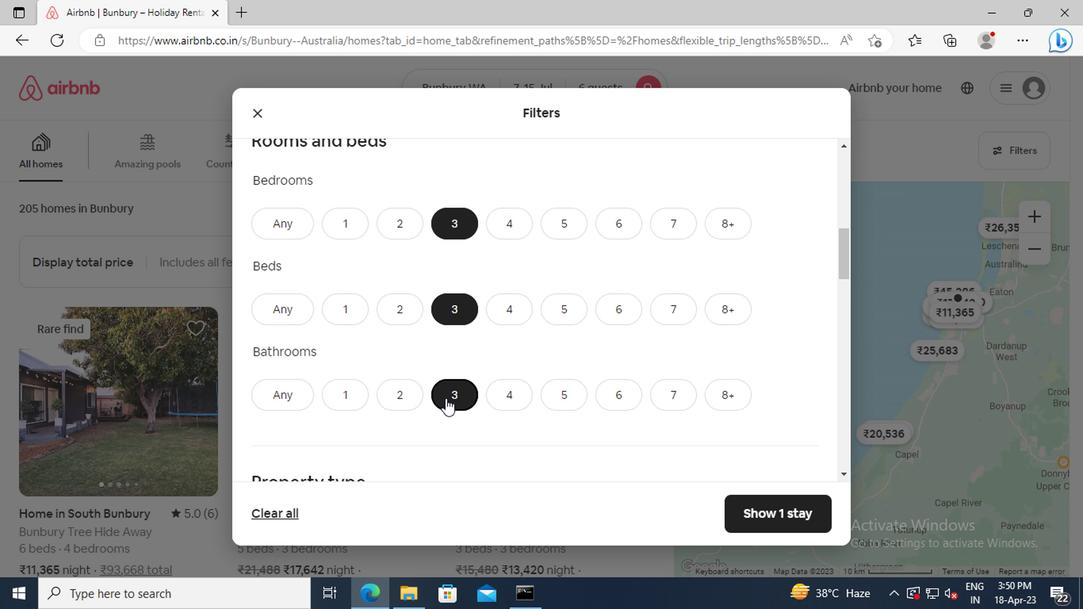 
Action: Mouse scrolled (442, 398) with delta (0, 0)
Screenshot: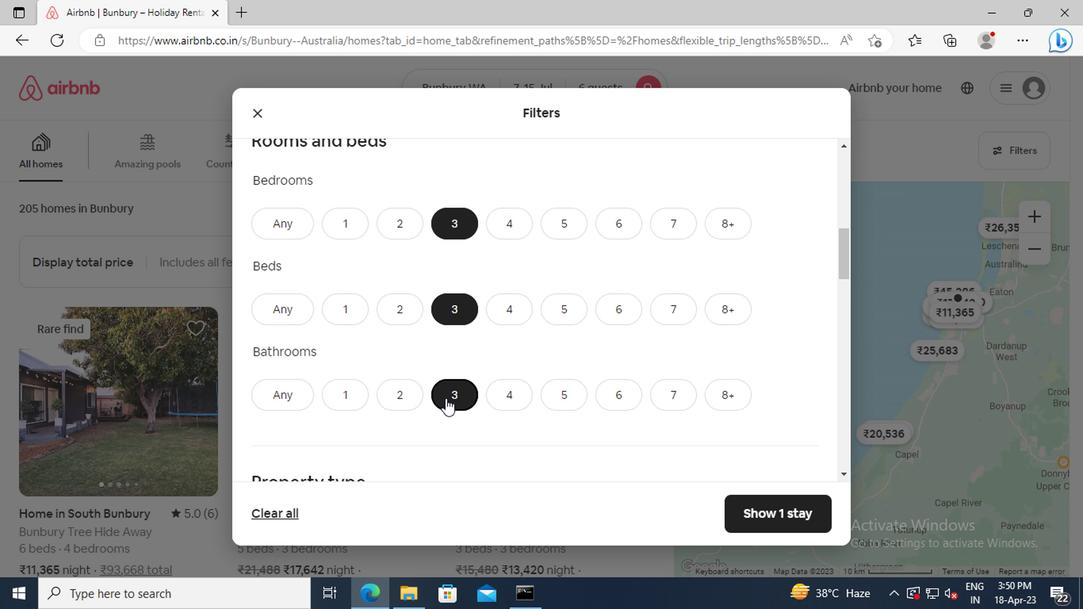 
Action: Mouse scrolled (442, 398) with delta (0, 0)
Screenshot: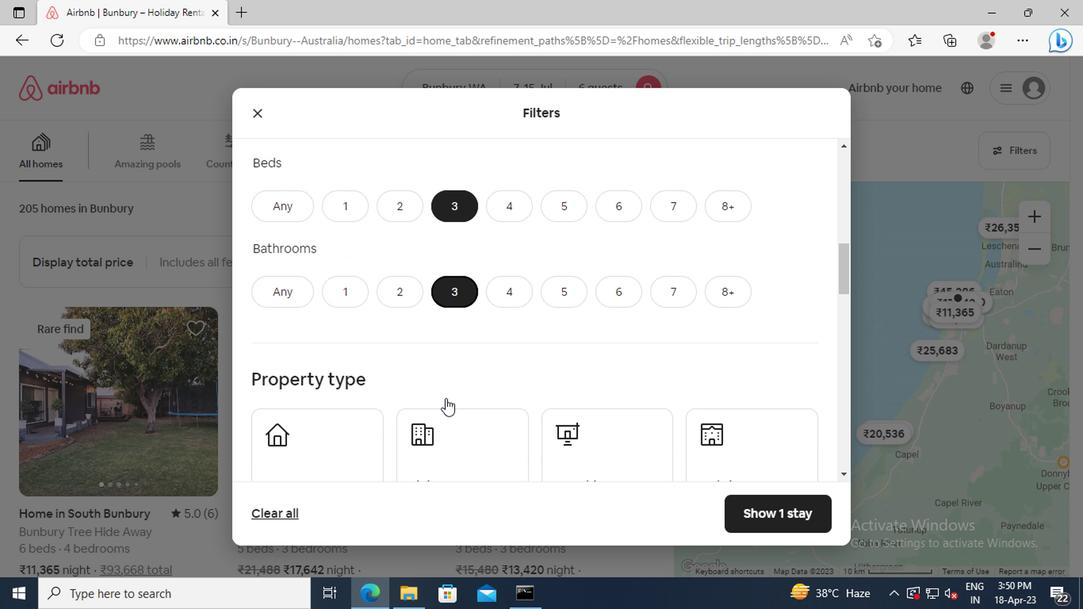 
Action: Mouse scrolled (442, 398) with delta (0, 0)
Screenshot: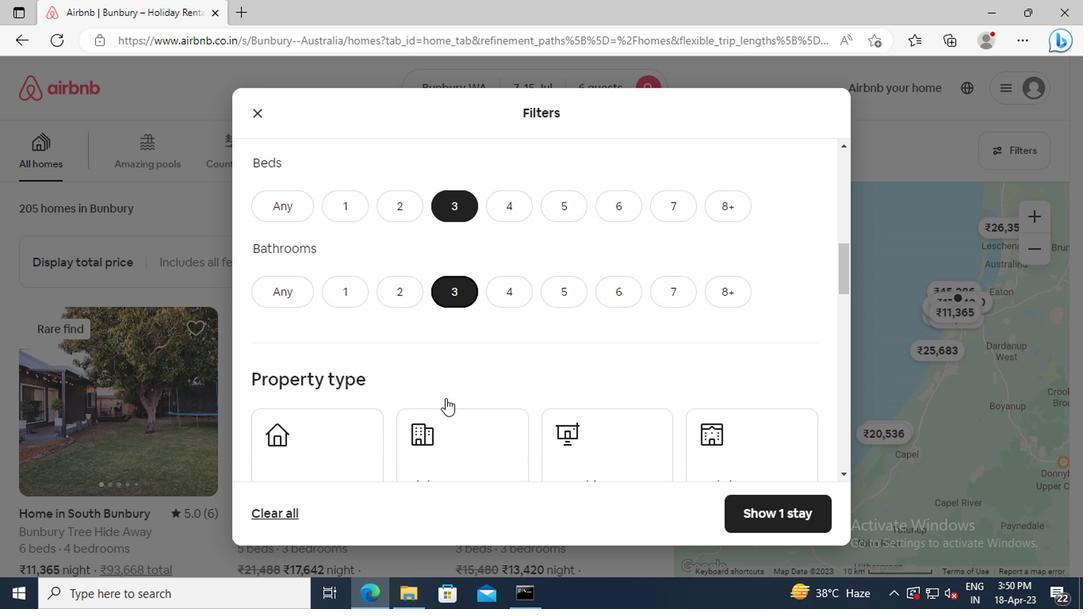 
Action: Mouse moved to (595, 375)
Screenshot: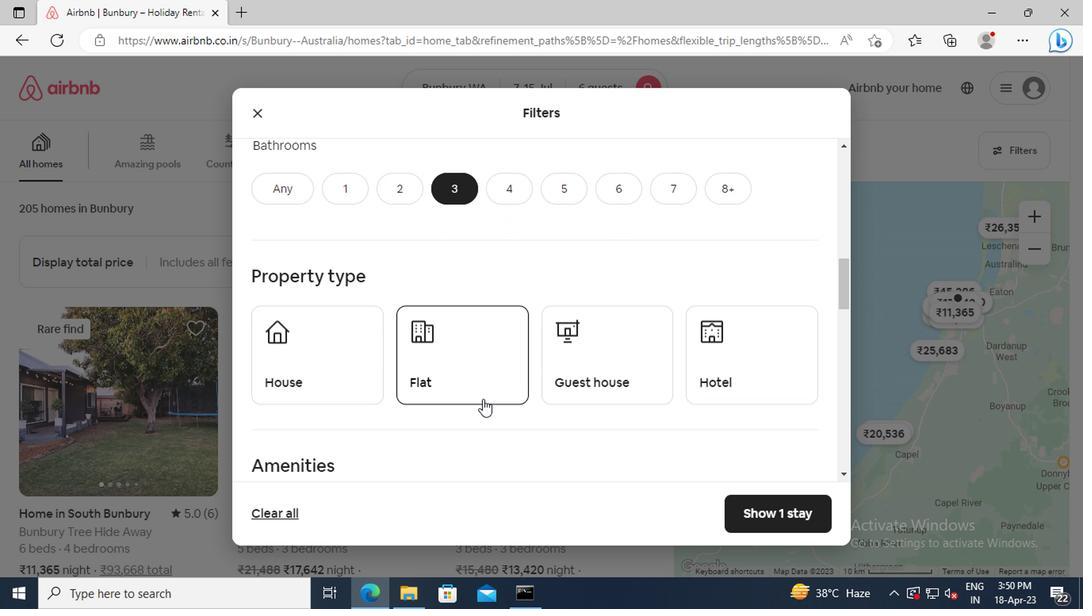 
Action: Mouse pressed left at (595, 375)
Screenshot: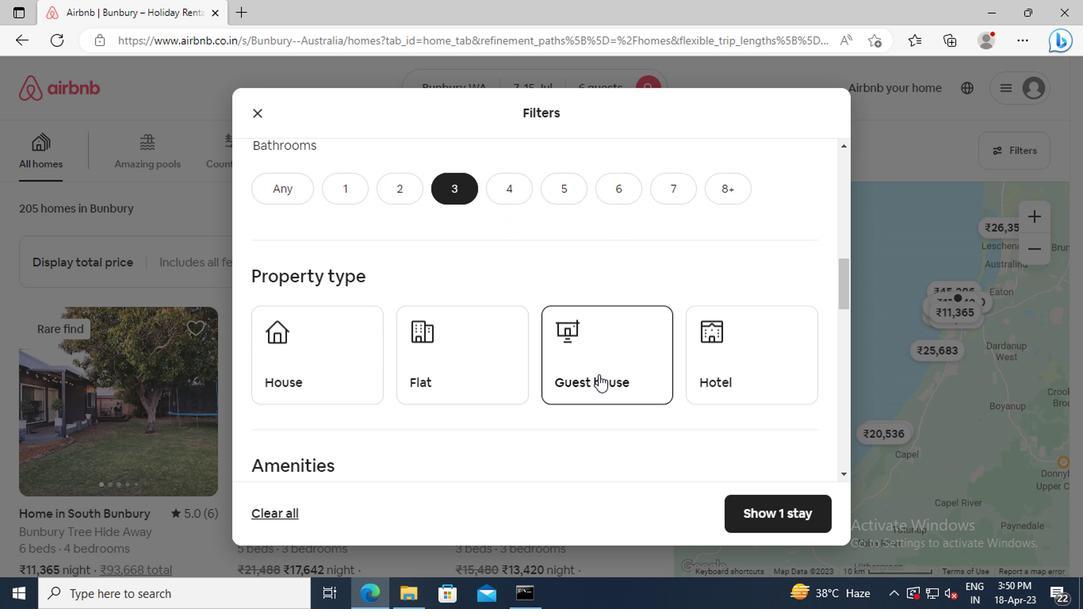 
Action: Mouse moved to (435, 349)
Screenshot: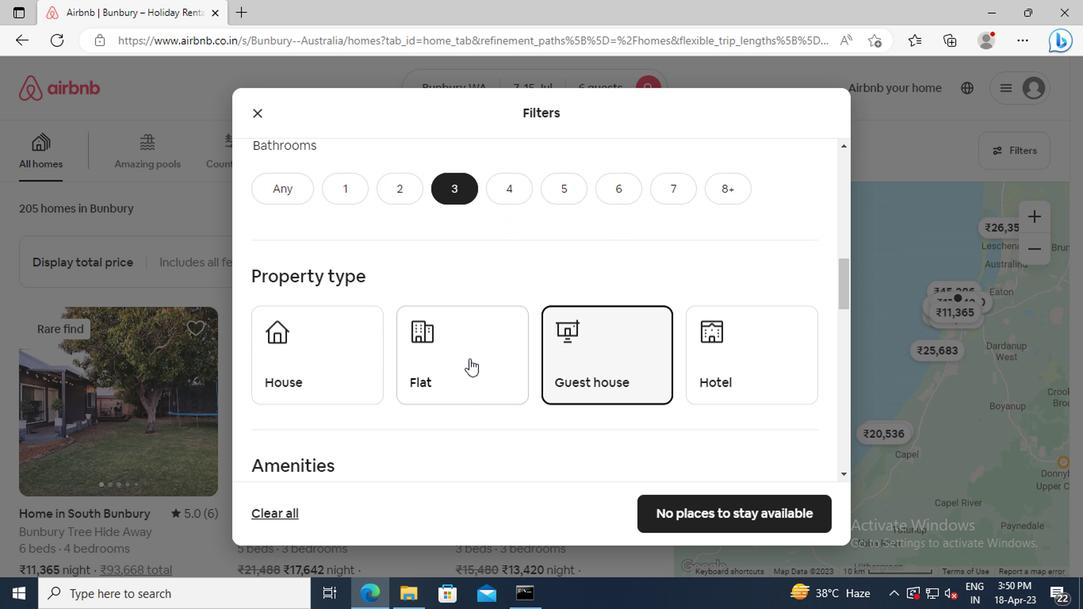 
Action: Mouse scrolled (435, 348) with delta (0, -1)
Screenshot: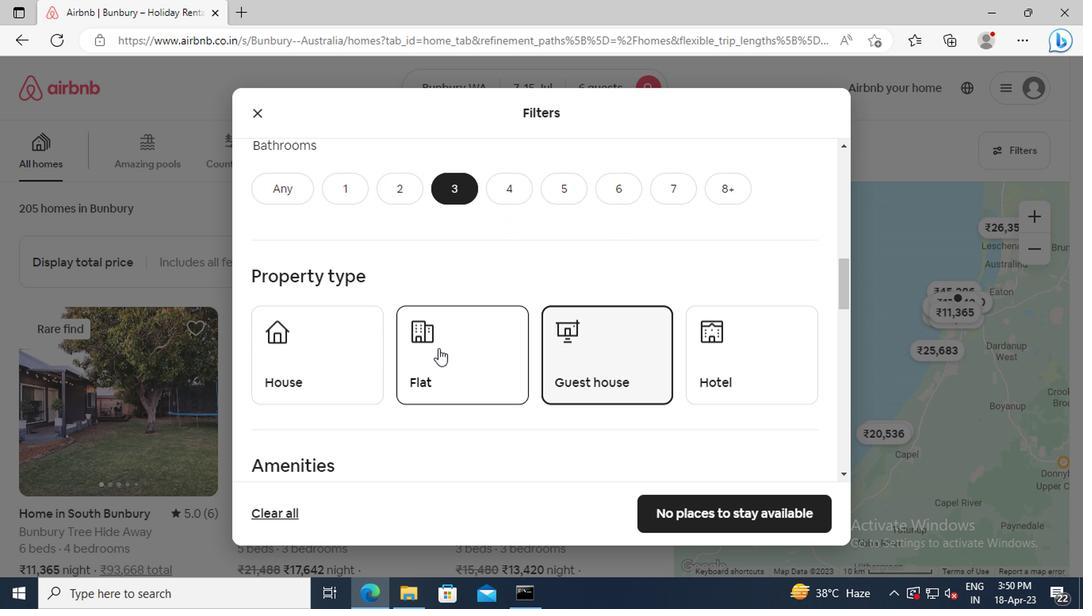 
Action: Mouse scrolled (435, 348) with delta (0, -1)
Screenshot: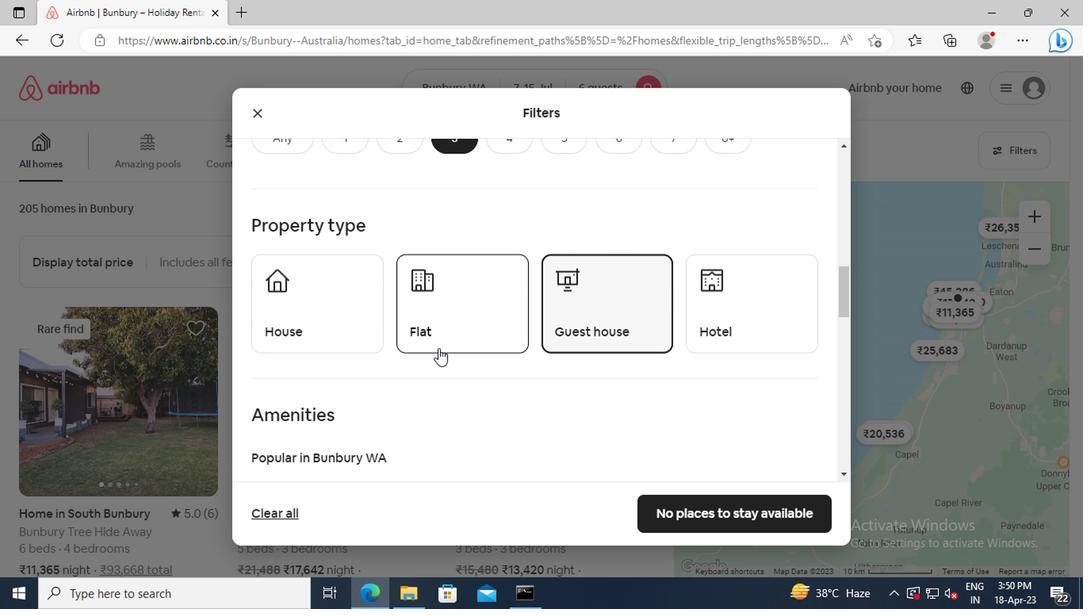 
Action: Mouse scrolled (435, 348) with delta (0, -1)
Screenshot: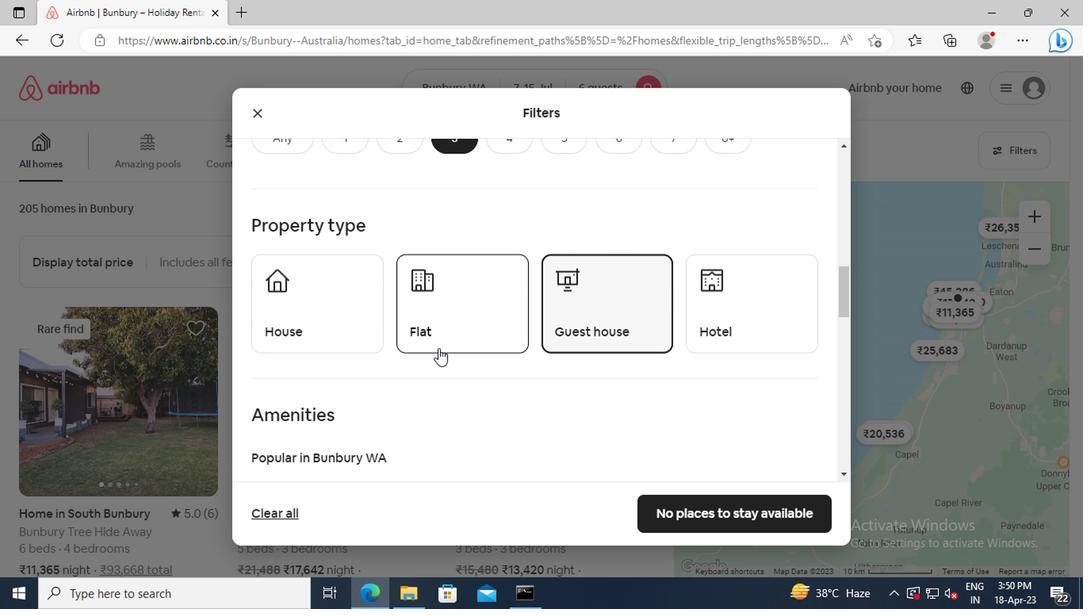 
Action: Mouse scrolled (435, 348) with delta (0, -1)
Screenshot: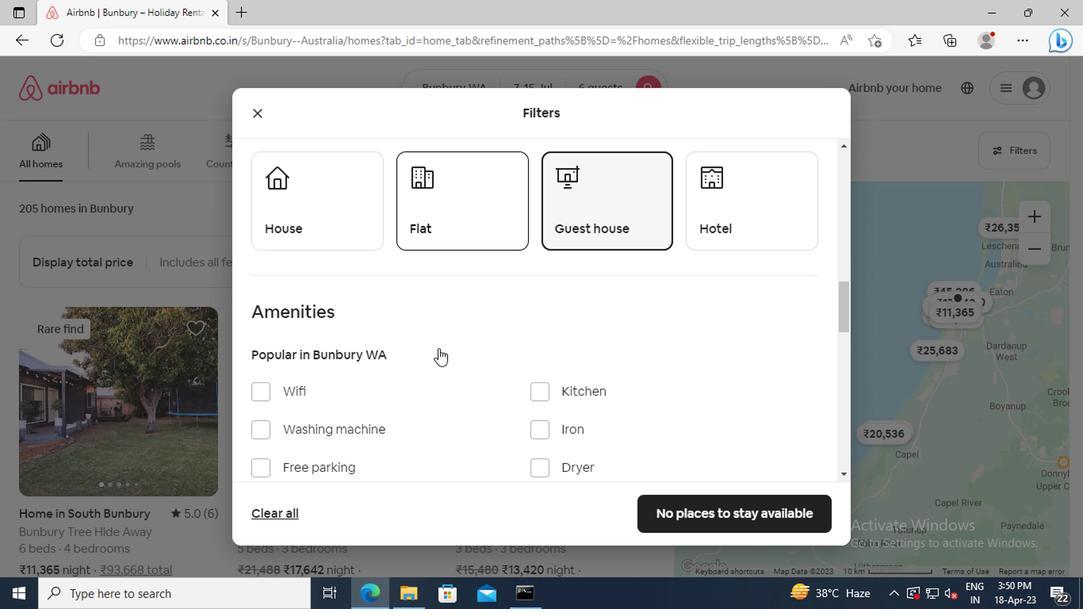 
Action: Mouse scrolled (435, 348) with delta (0, -1)
Screenshot: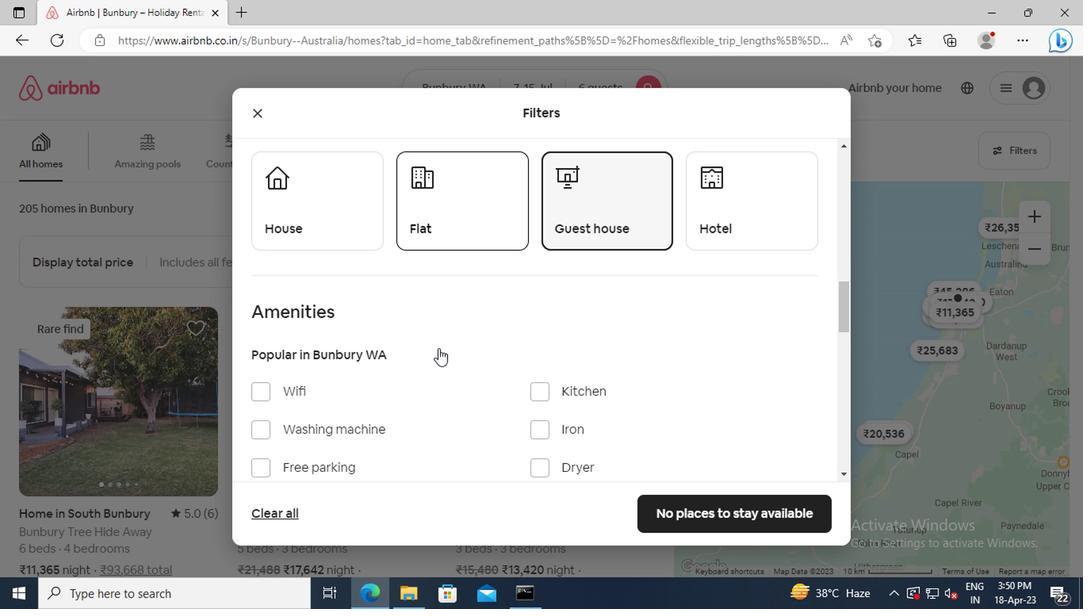
Action: Mouse moved to (256, 334)
Screenshot: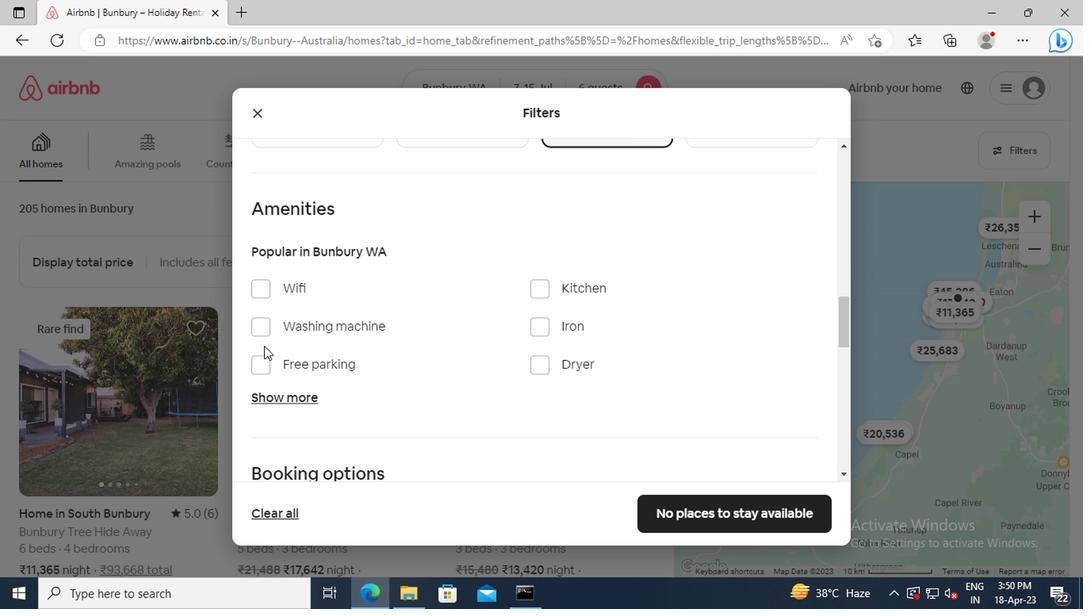 
Action: Mouse pressed left at (256, 334)
Screenshot: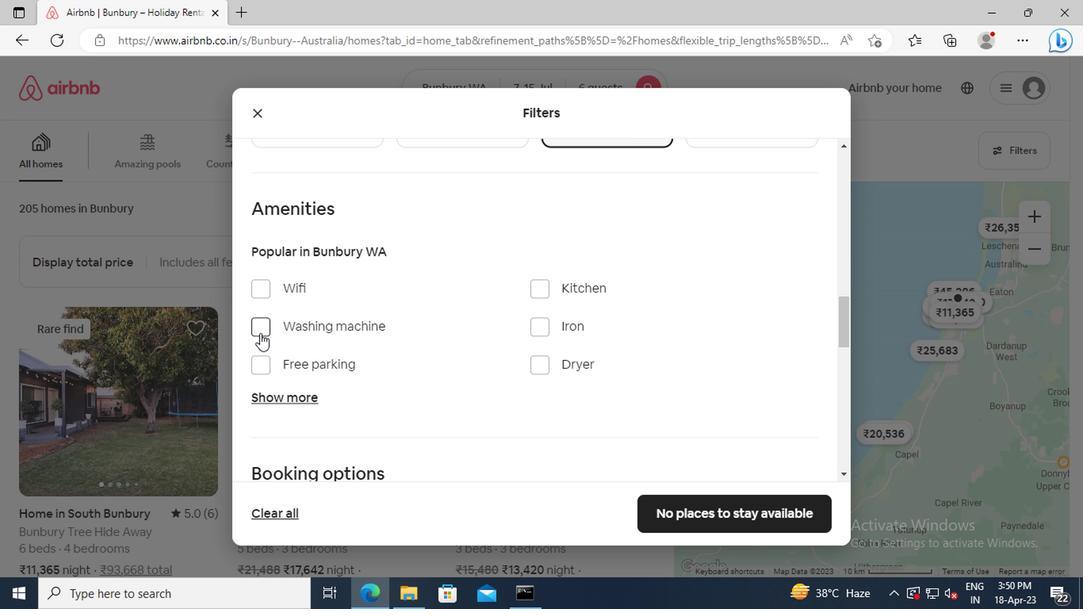 
Action: Mouse moved to (436, 335)
Screenshot: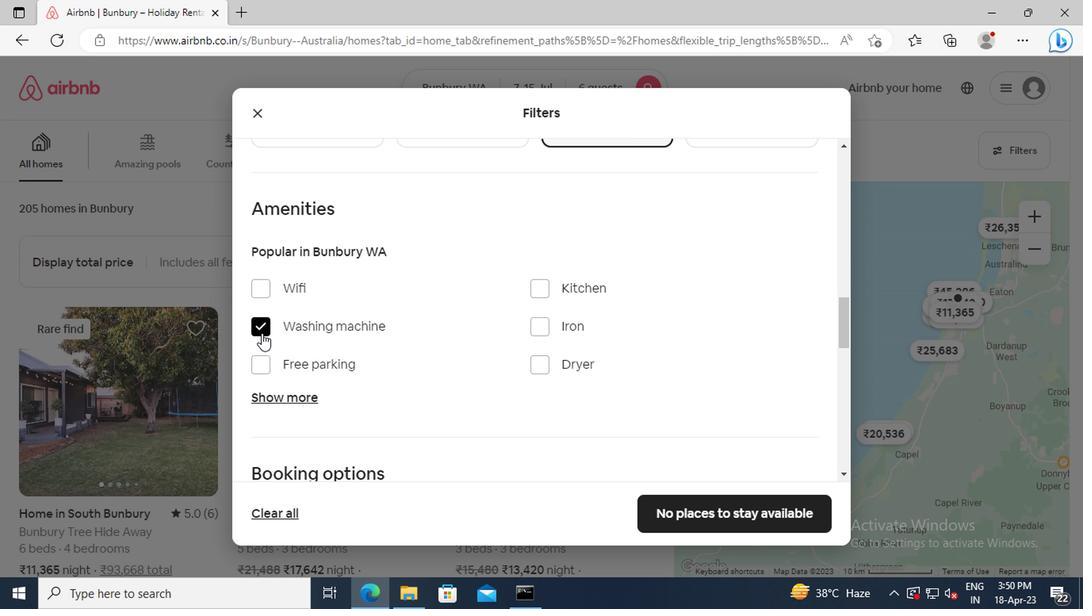 
Action: Mouse scrolled (436, 334) with delta (0, -1)
Screenshot: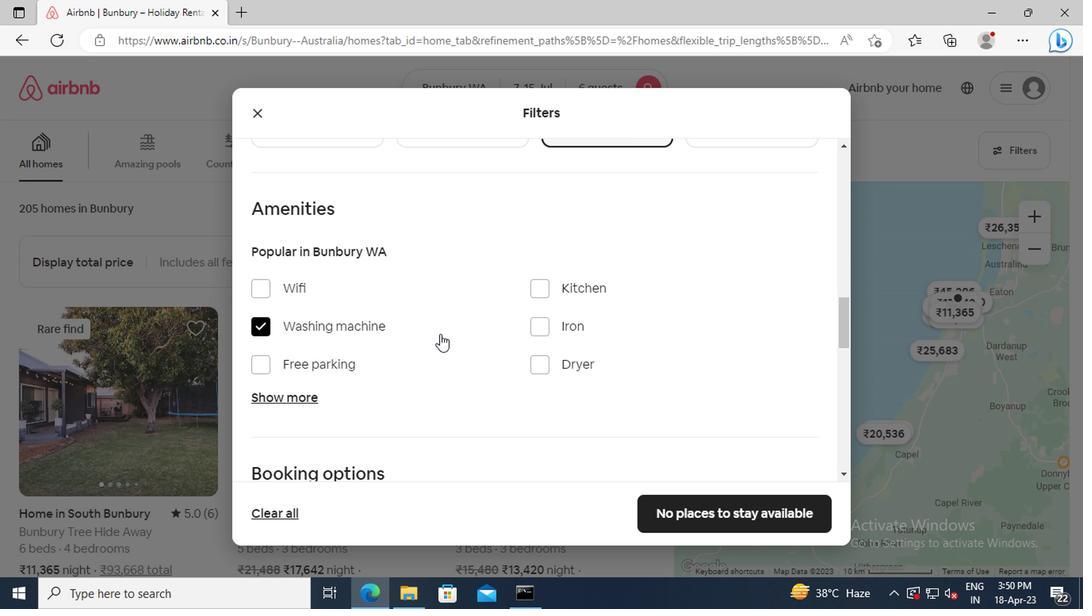 
Action: Mouse scrolled (436, 334) with delta (0, -1)
Screenshot: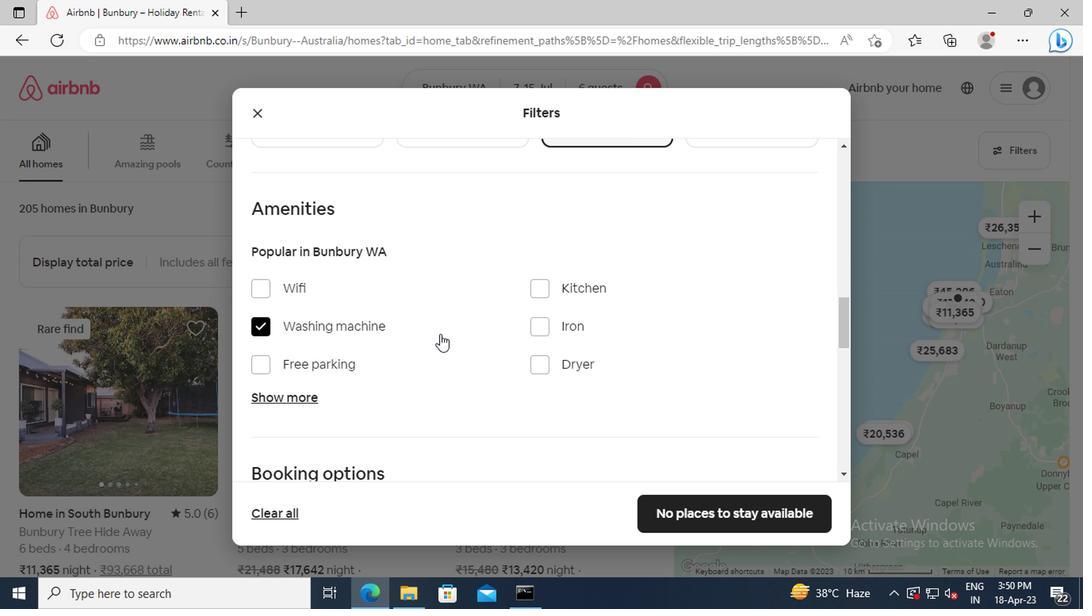 
Action: Mouse scrolled (436, 334) with delta (0, -1)
Screenshot: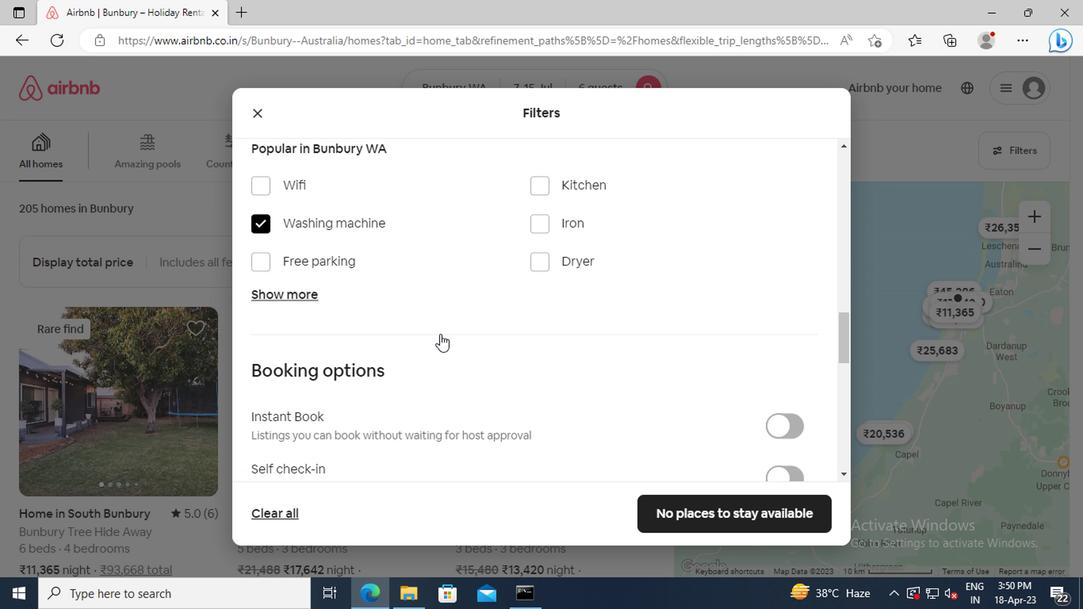 
Action: Mouse scrolled (436, 334) with delta (0, -1)
Screenshot: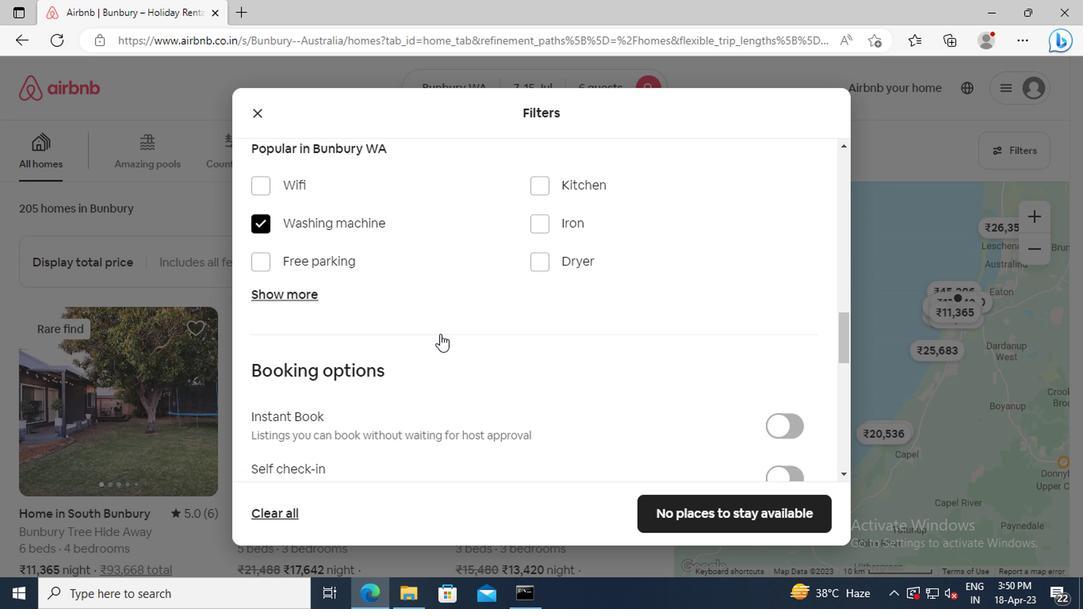 
Action: Mouse scrolled (436, 334) with delta (0, -1)
Screenshot: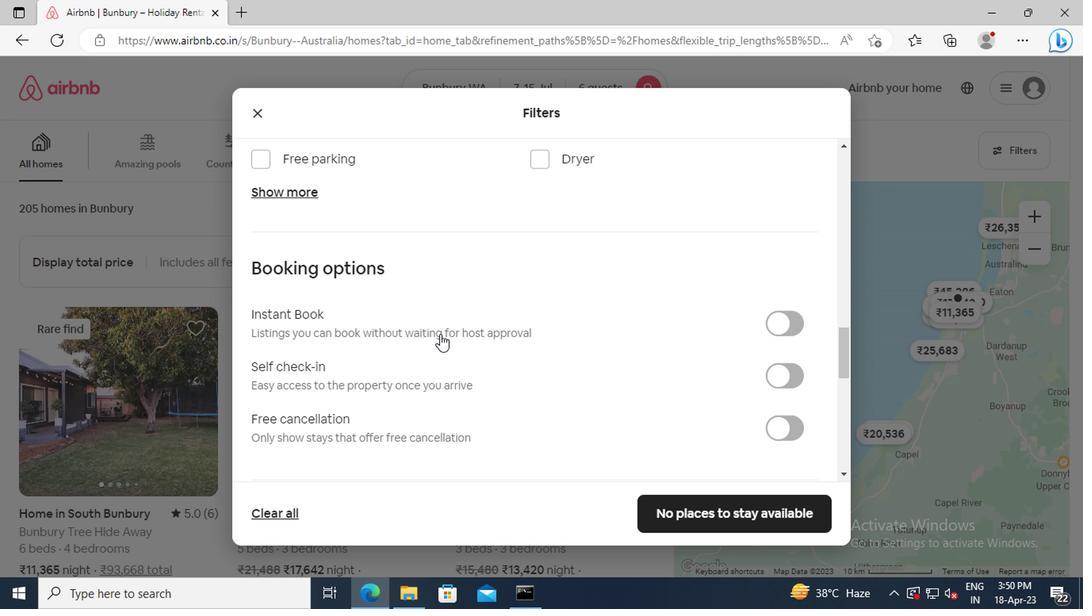 
Action: Mouse moved to (793, 327)
Screenshot: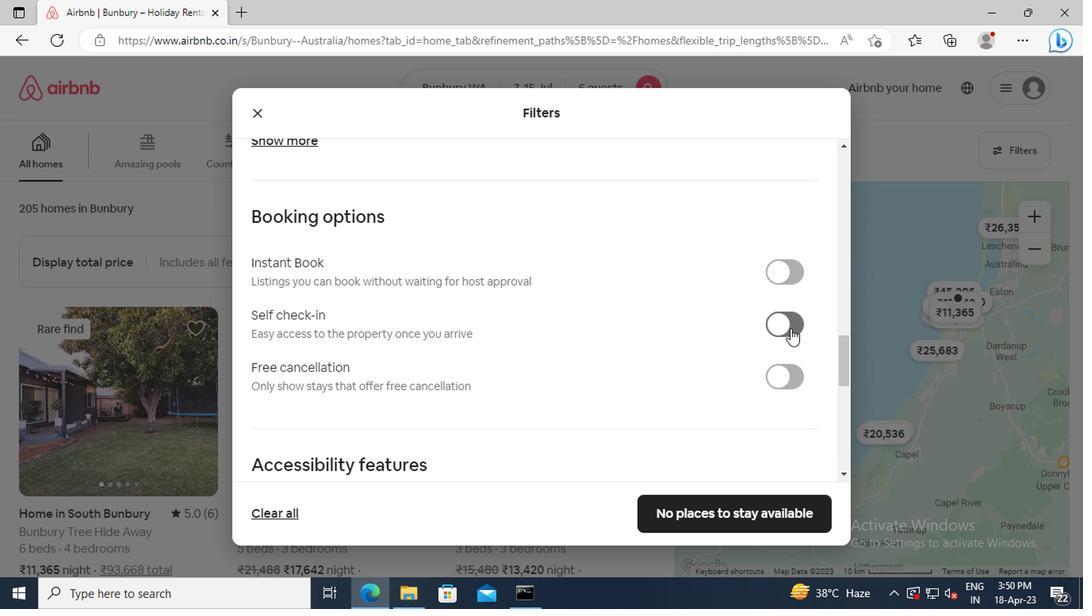 
Action: Mouse pressed left at (793, 327)
Screenshot: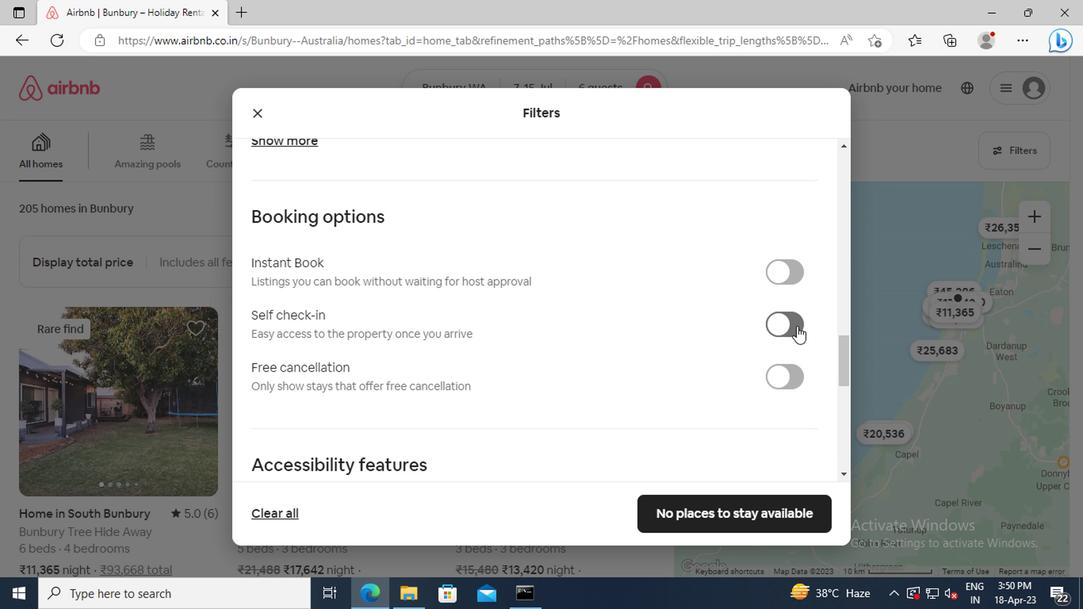 
Action: Mouse moved to (447, 332)
Screenshot: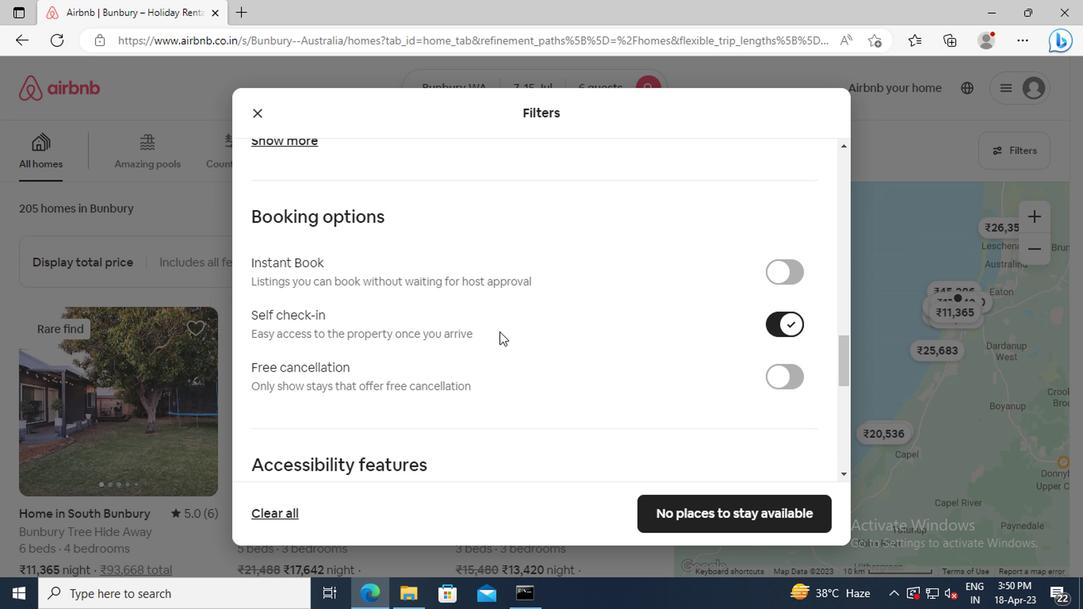 
Action: Mouse scrolled (447, 331) with delta (0, 0)
Screenshot: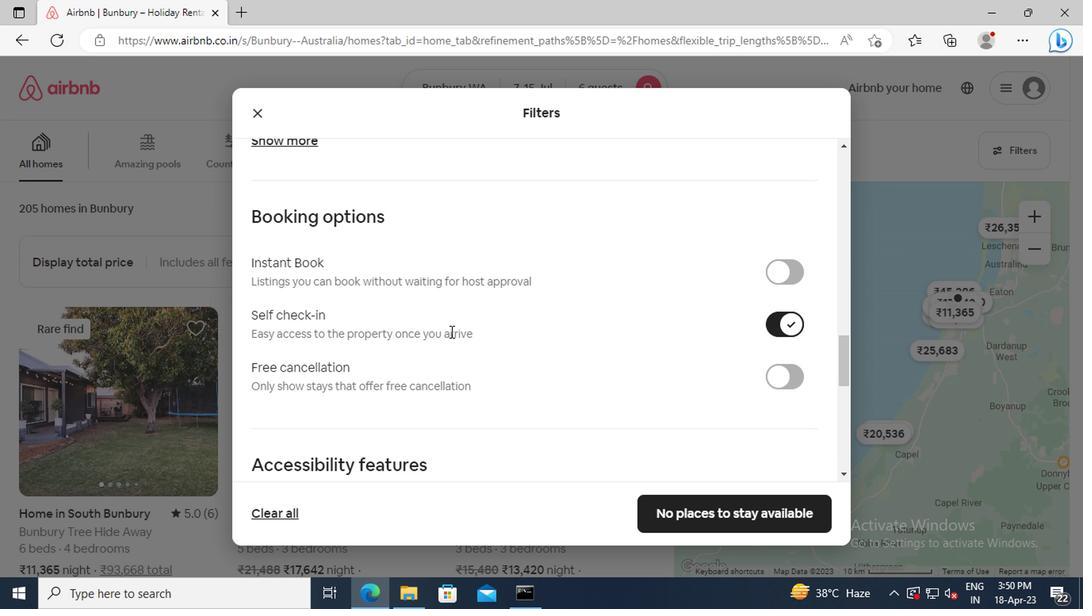 
Action: Mouse scrolled (447, 331) with delta (0, 0)
Screenshot: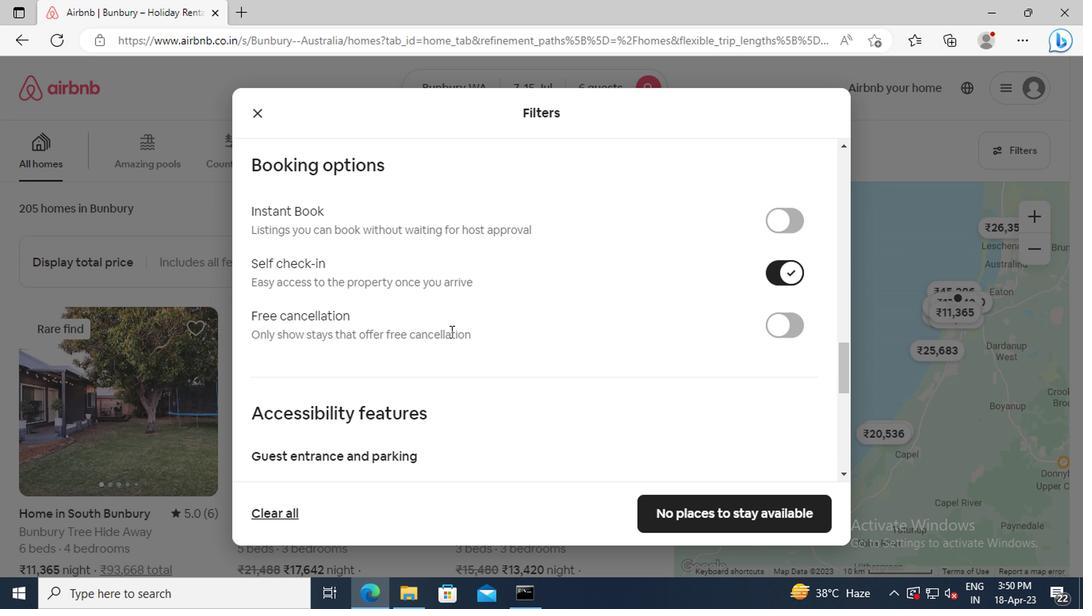 
Action: Mouse scrolled (447, 331) with delta (0, 0)
Screenshot: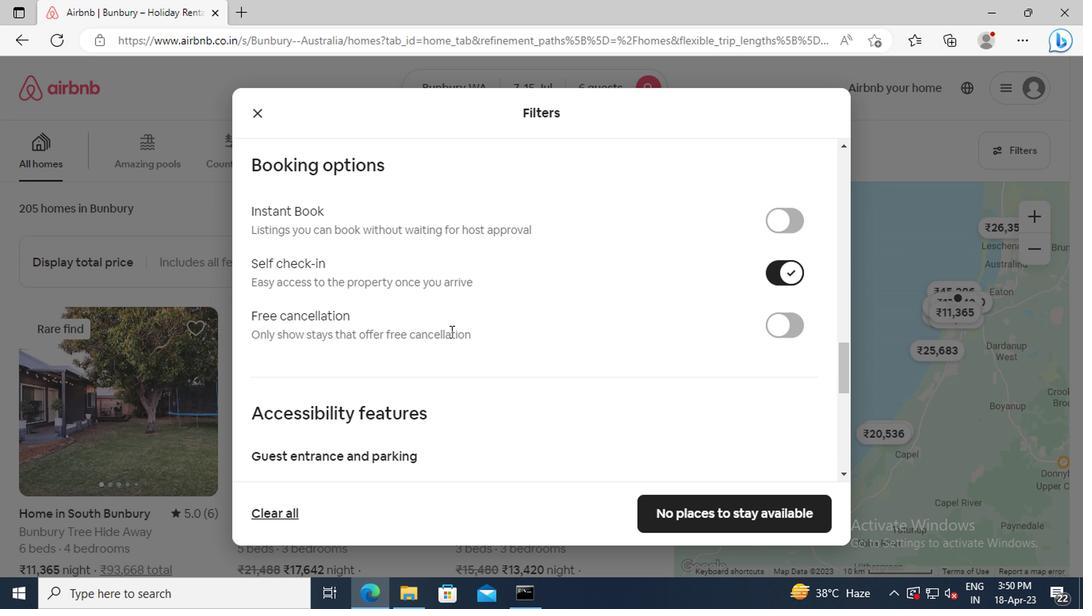 
Action: Mouse scrolled (447, 331) with delta (0, 0)
Screenshot: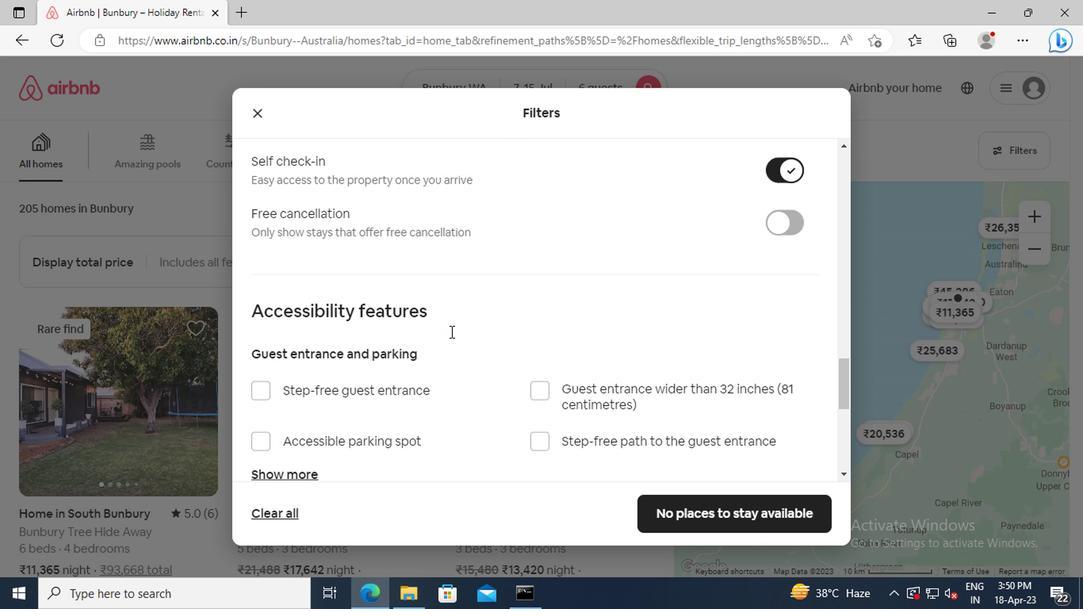 
Action: Mouse scrolled (447, 331) with delta (0, 0)
Screenshot: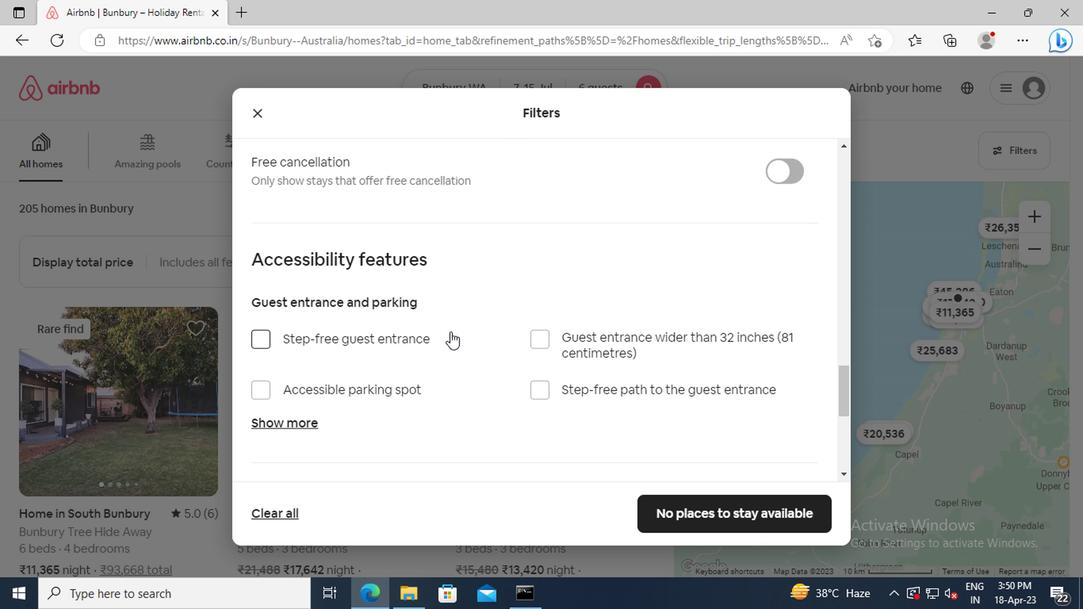 
Action: Mouse scrolled (447, 331) with delta (0, 0)
Screenshot: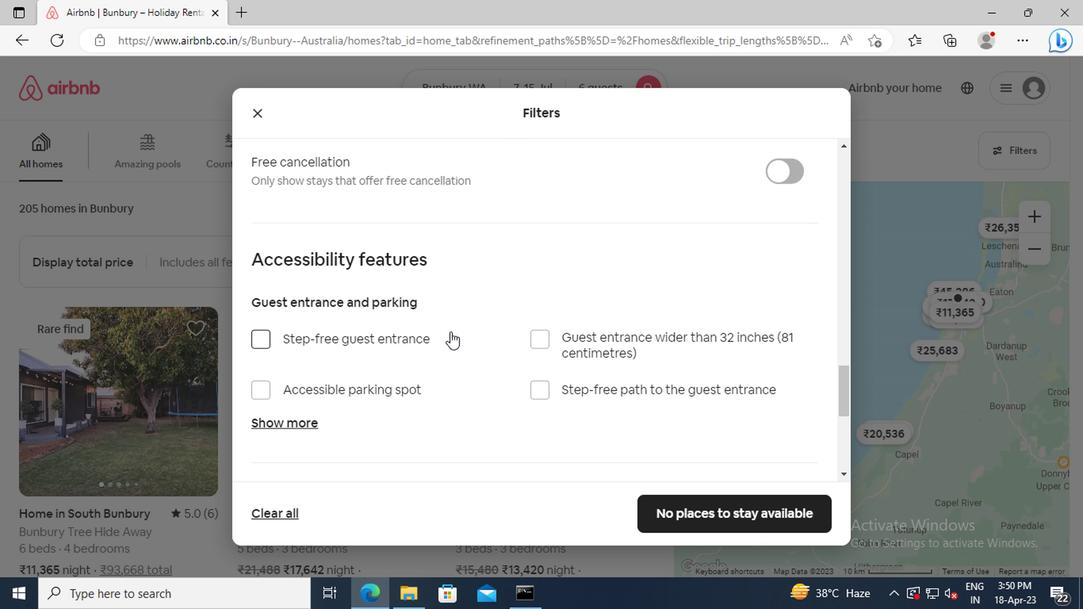 
Action: Mouse scrolled (447, 331) with delta (0, 0)
Screenshot: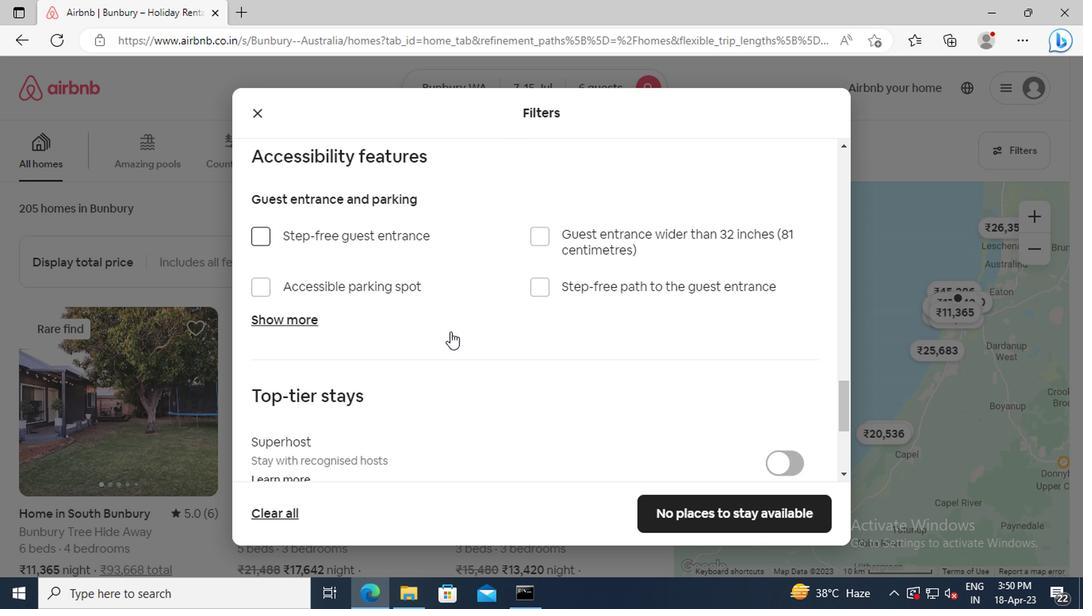 
Action: Mouse scrolled (447, 331) with delta (0, 0)
Screenshot: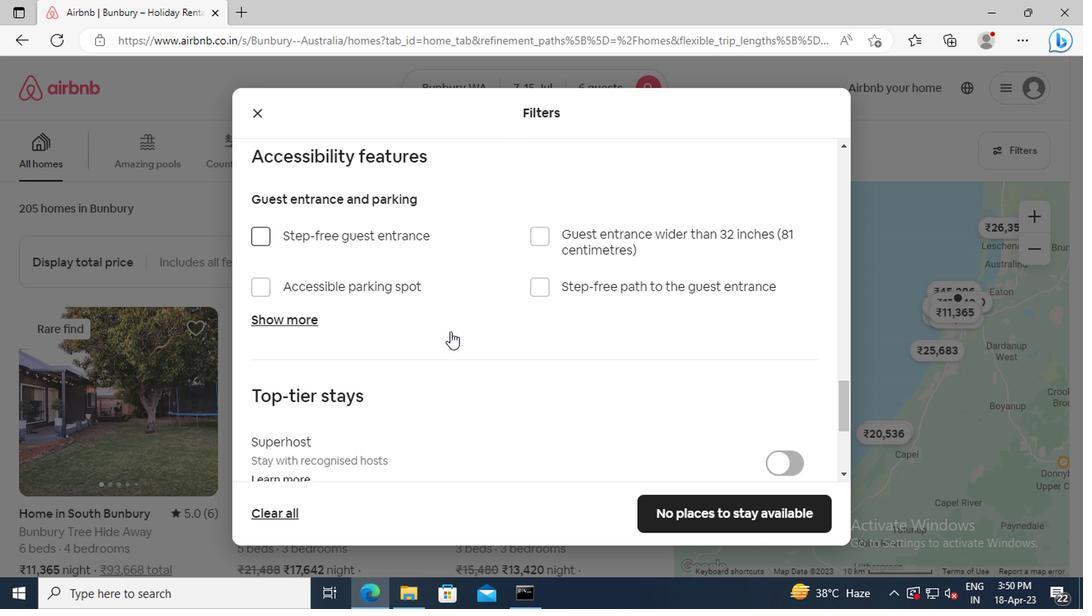
Action: Mouse scrolled (447, 331) with delta (0, 0)
Screenshot: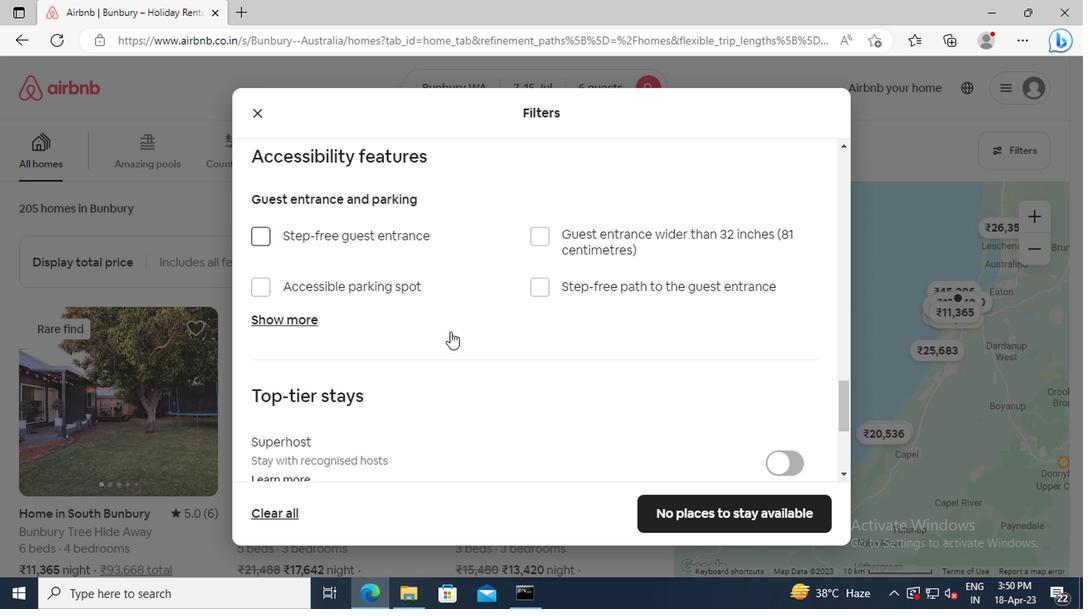 
Action: Mouse scrolled (447, 331) with delta (0, 0)
Screenshot: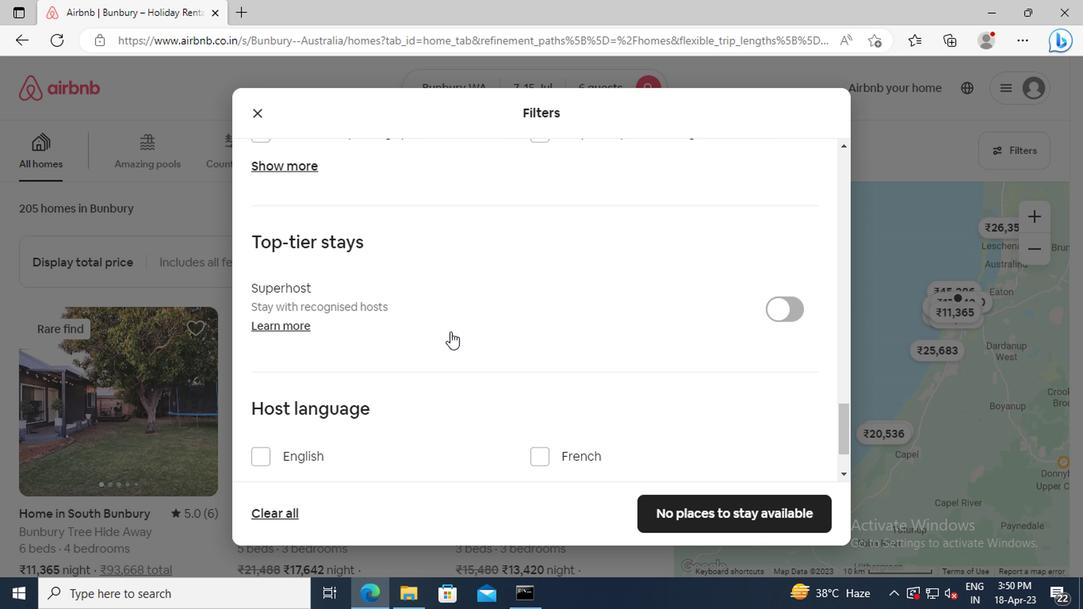 
Action: Mouse scrolled (447, 331) with delta (0, 0)
Screenshot: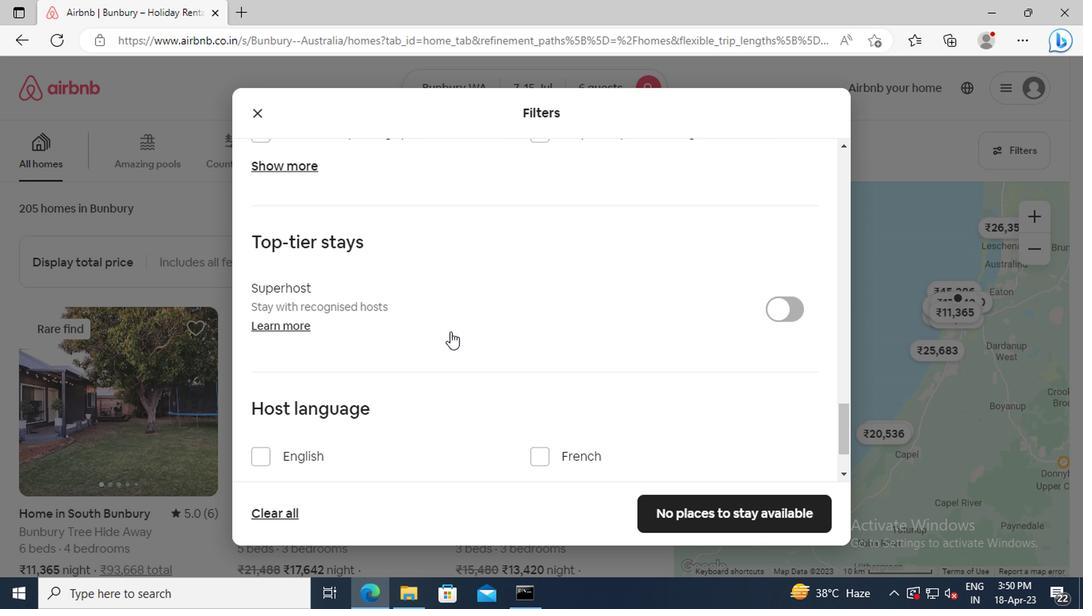 
Action: Mouse moved to (260, 371)
Screenshot: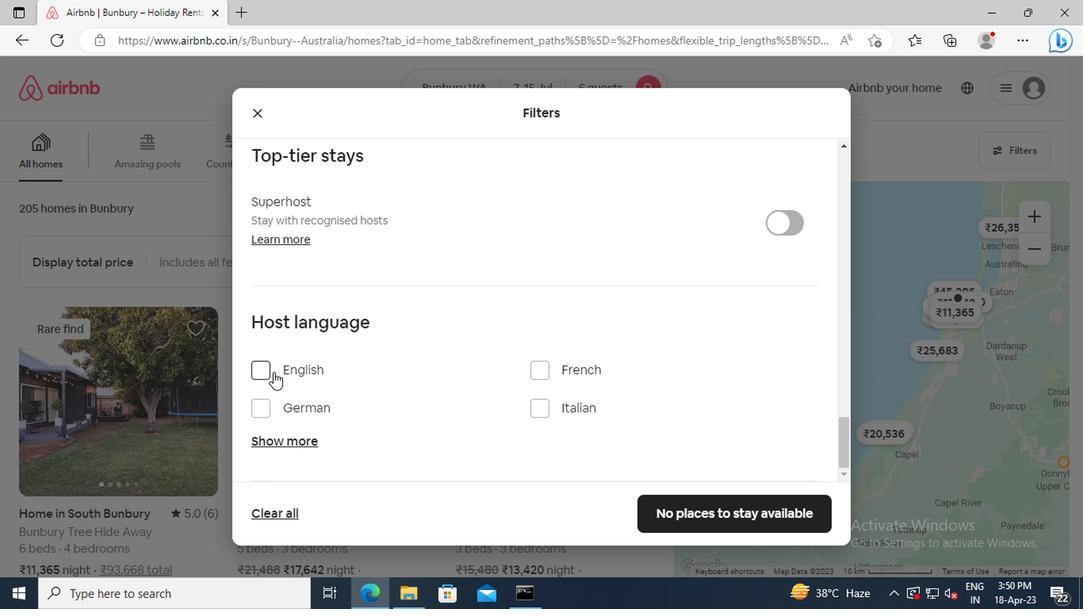 
Action: Mouse pressed left at (260, 371)
Screenshot: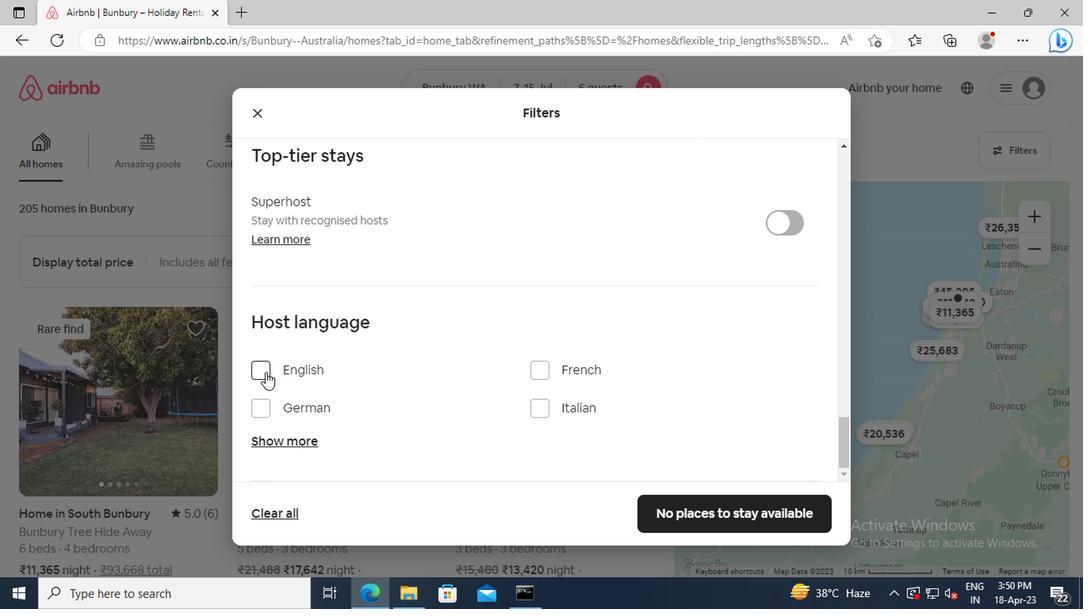 
Action: Mouse moved to (702, 514)
Screenshot: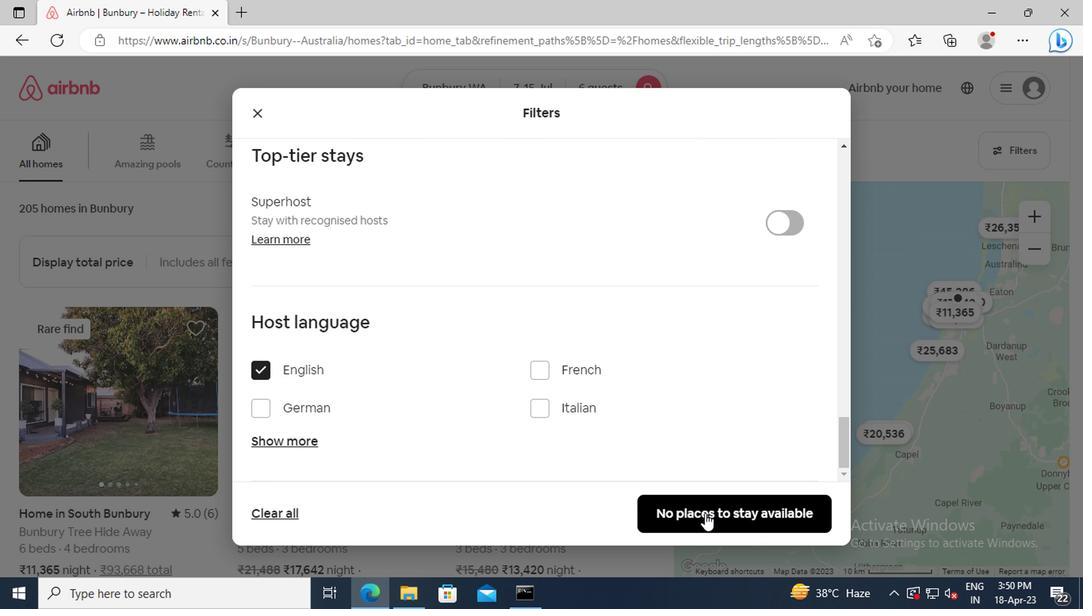 
Action: Mouse pressed left at (702, 514)
Screenshot: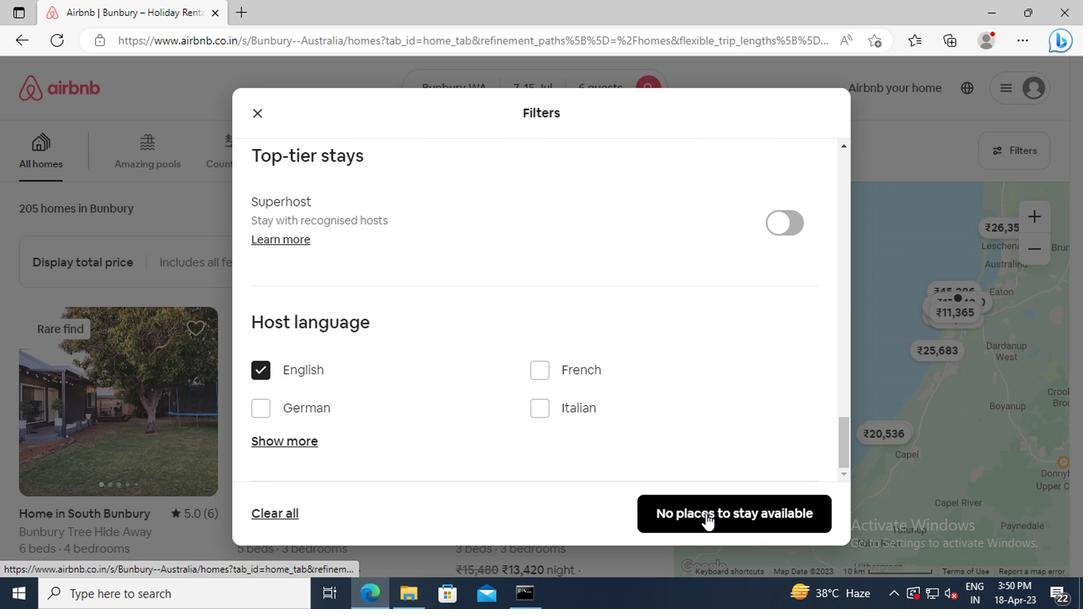 
